 Task: Create a due date automation when advanced on, 2 days before a card is due add fields with custom field "Resume" set to a date more than 1 days ago at 11:00 AM.
Action: Mouse moved to (1330, 102)
Screenshot: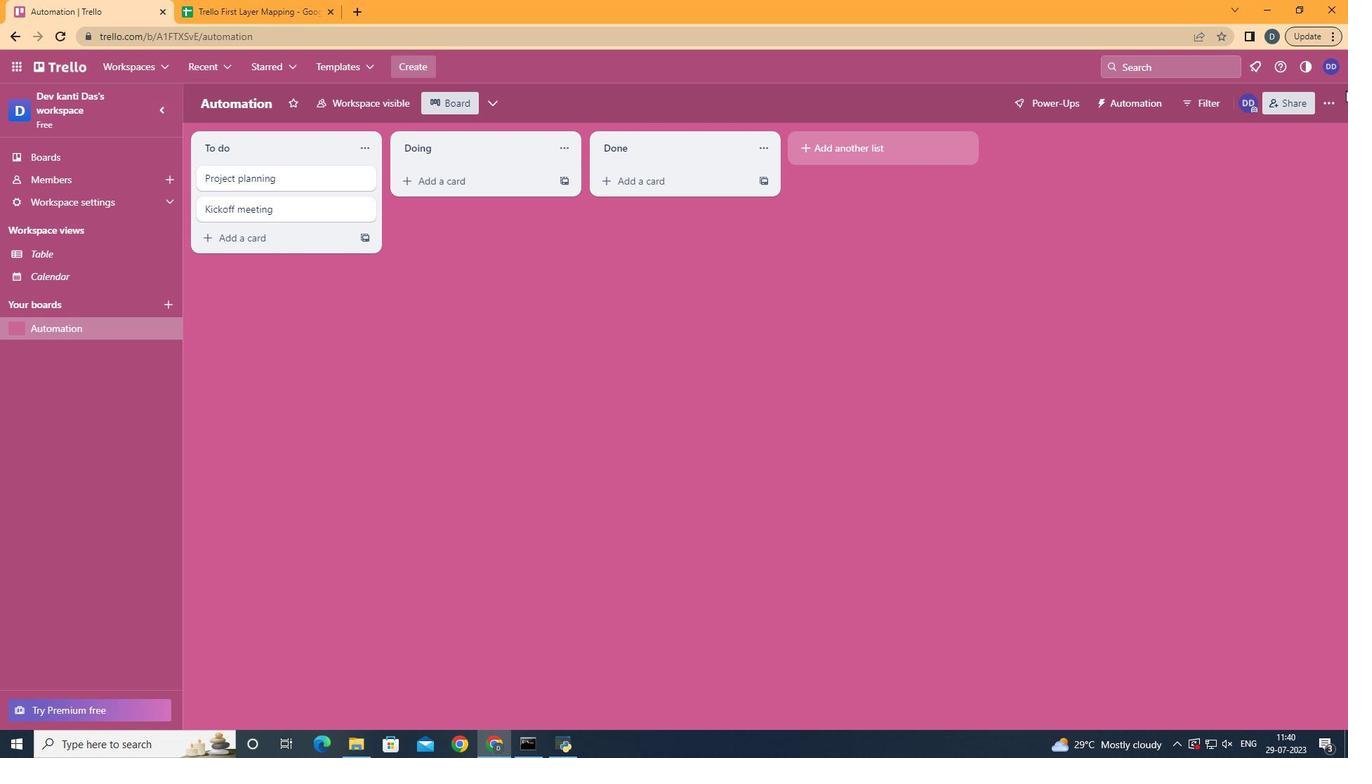 
Action: Mouse pressed left at (1330, 102)
Screenshot: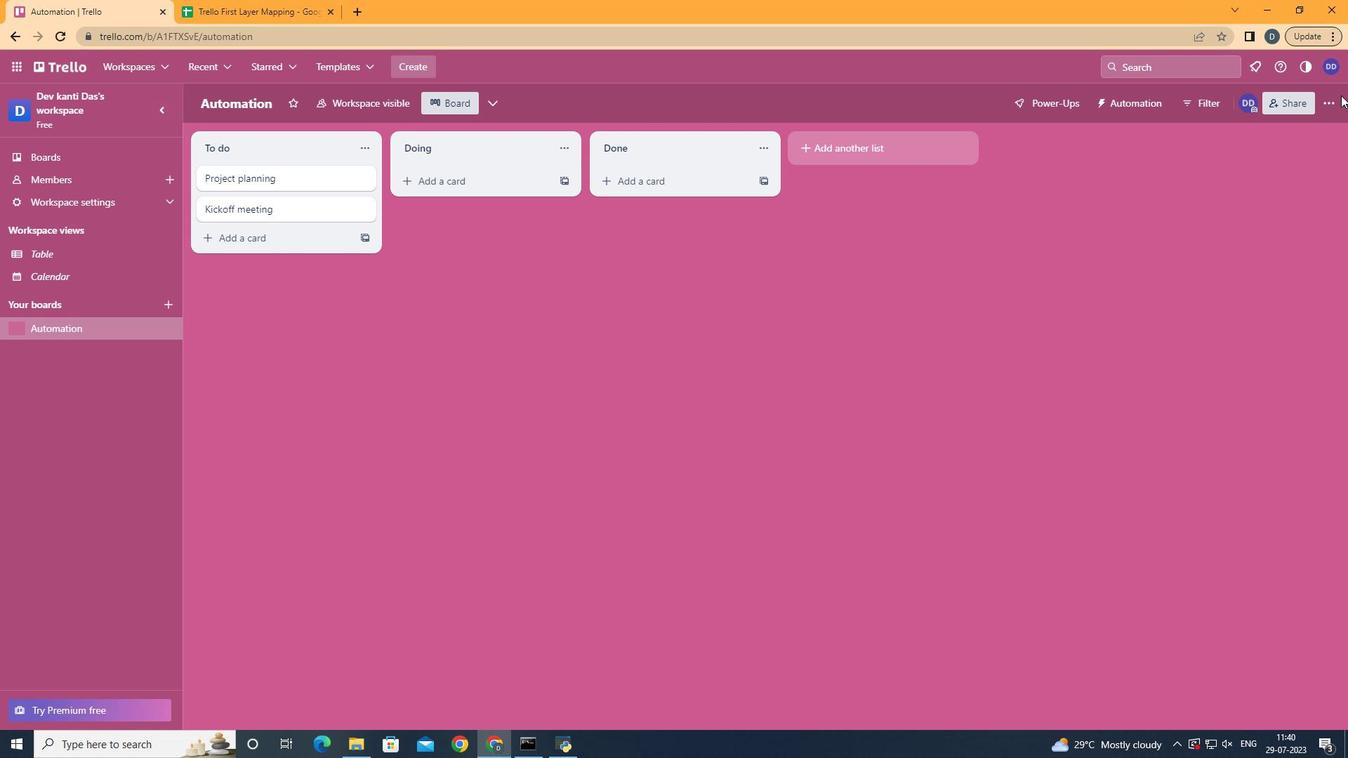 
Action: Mouse moved to (1234, 277)
Screenshot: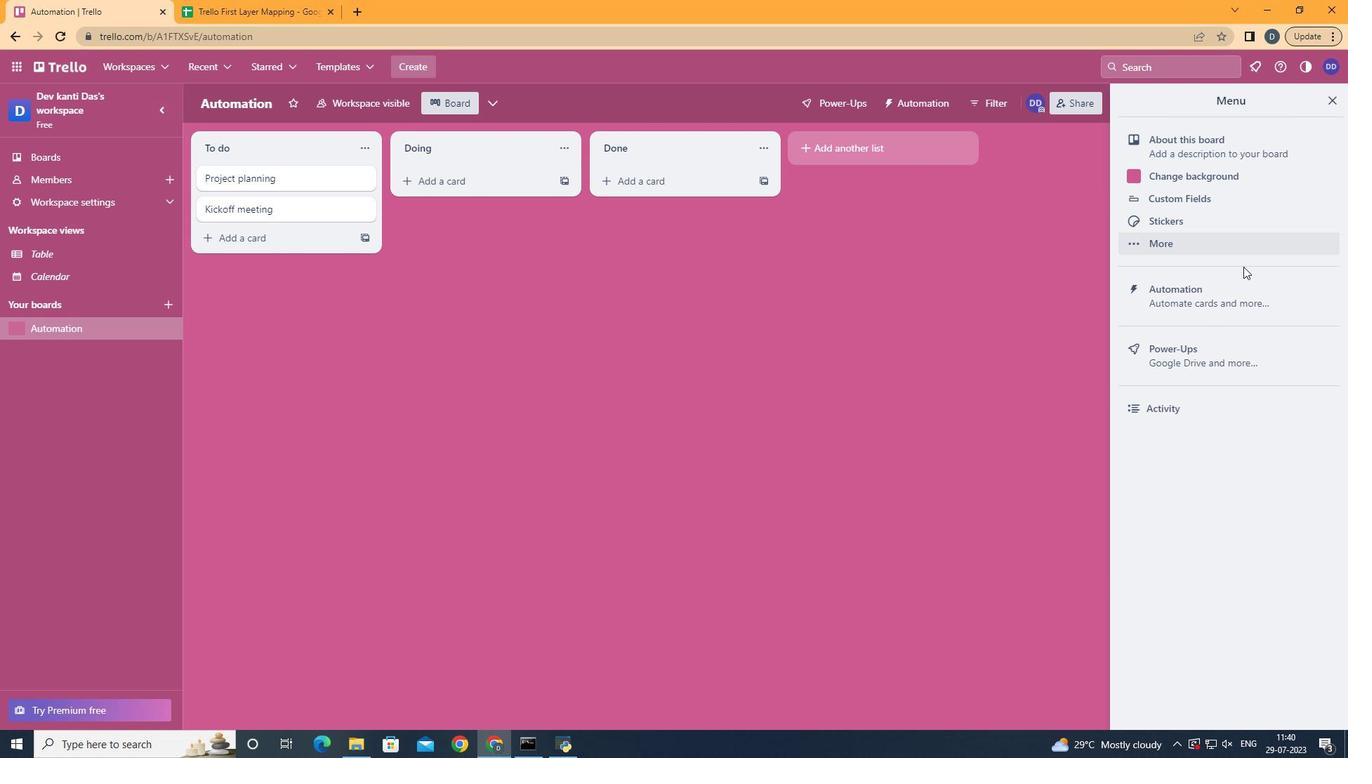
Action: Mouse pressed left at (1234, 277)
Screenshot: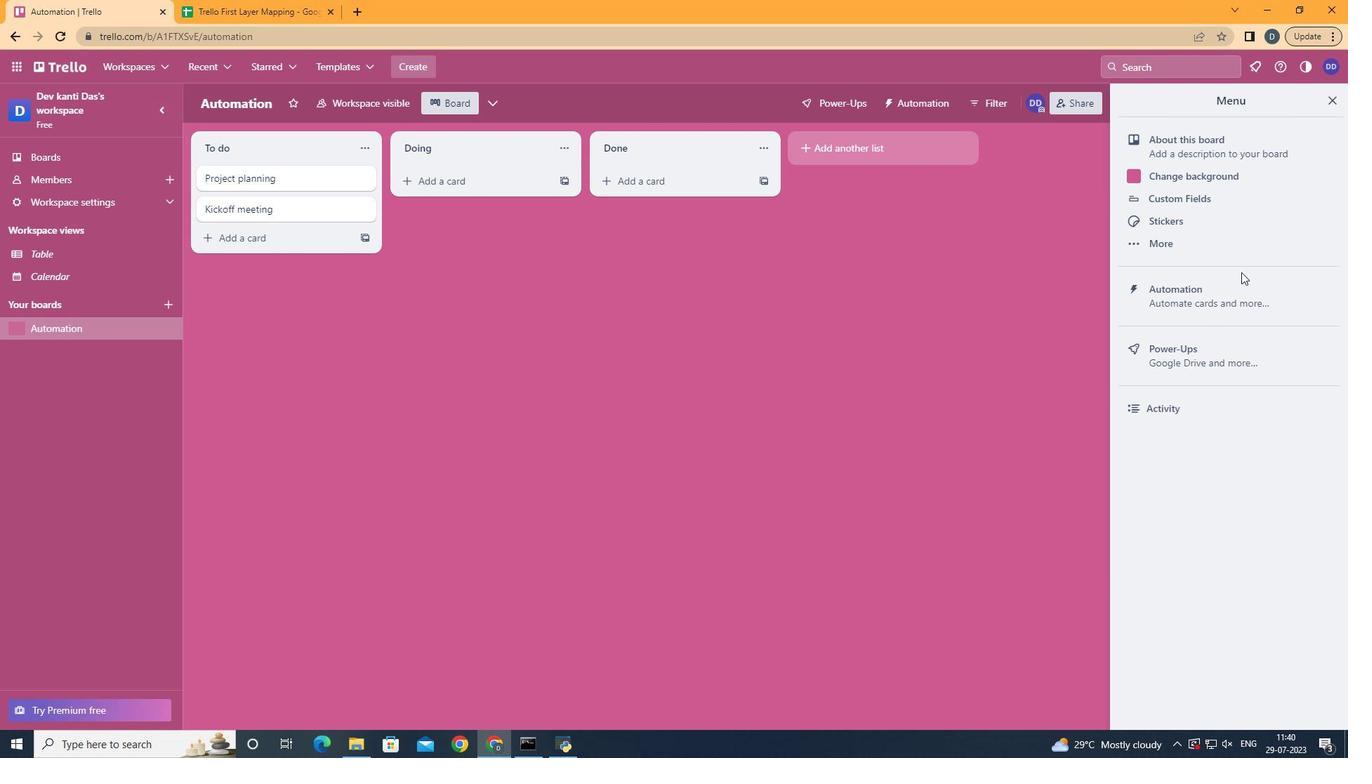 
Action: Mouse moved to (1220, 294)
Screenshot: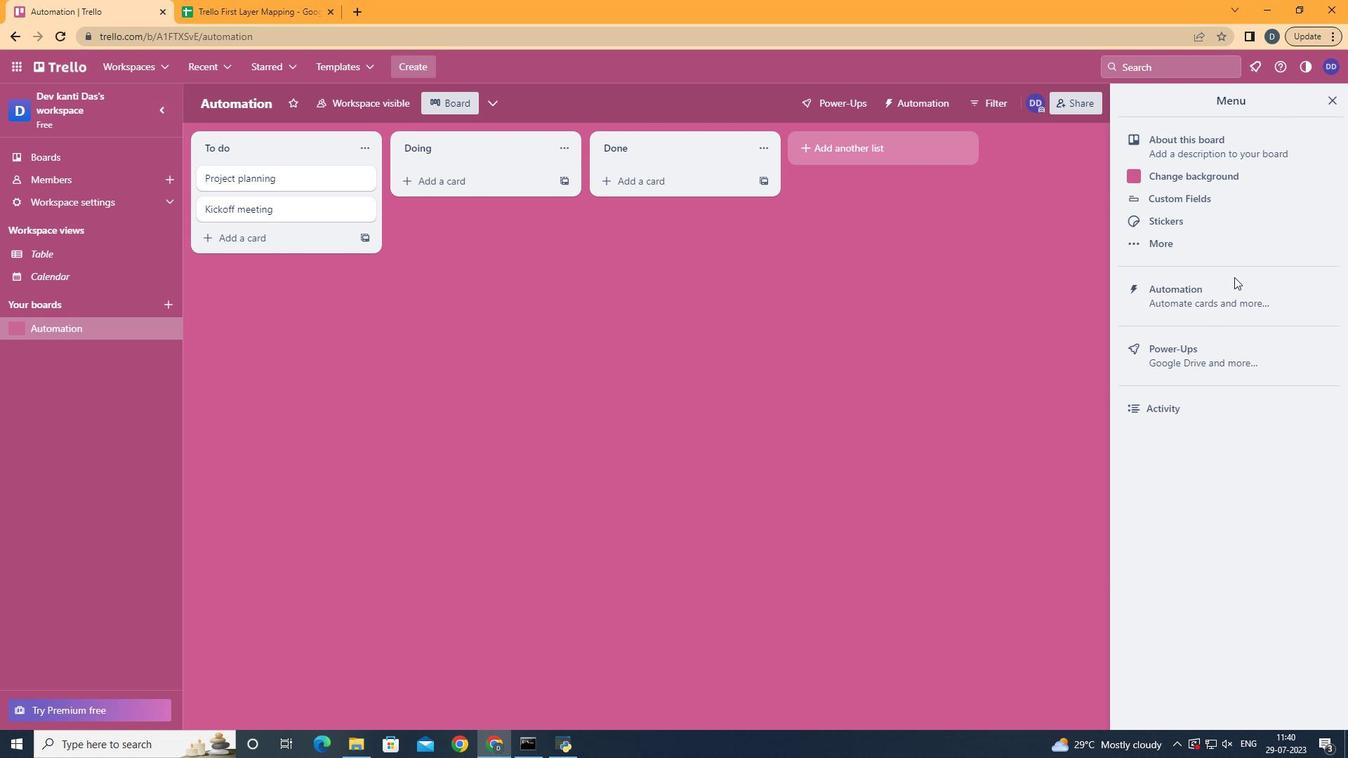 
Action: Mouse pressed left at (1220, 294)
Screenshot: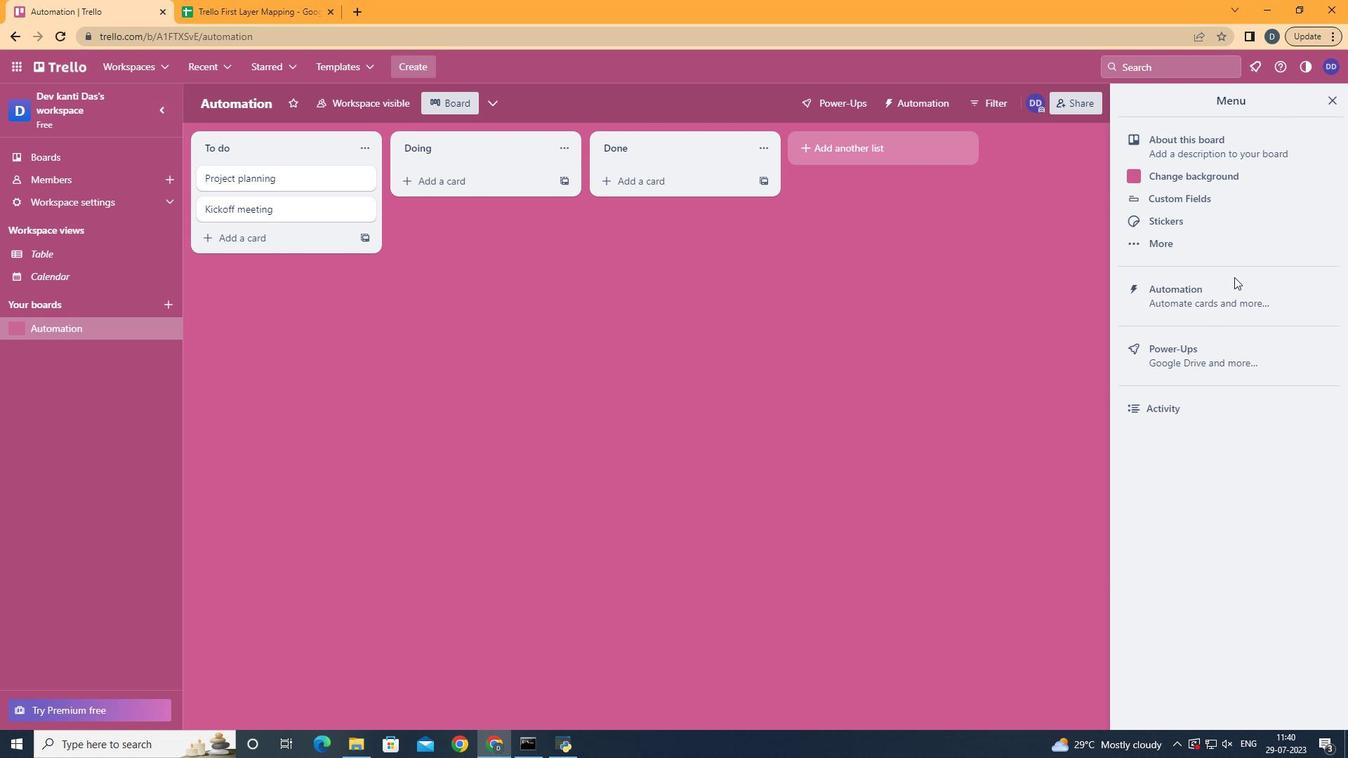 
Action: Mouse moved to (261, 284)
Screenshot: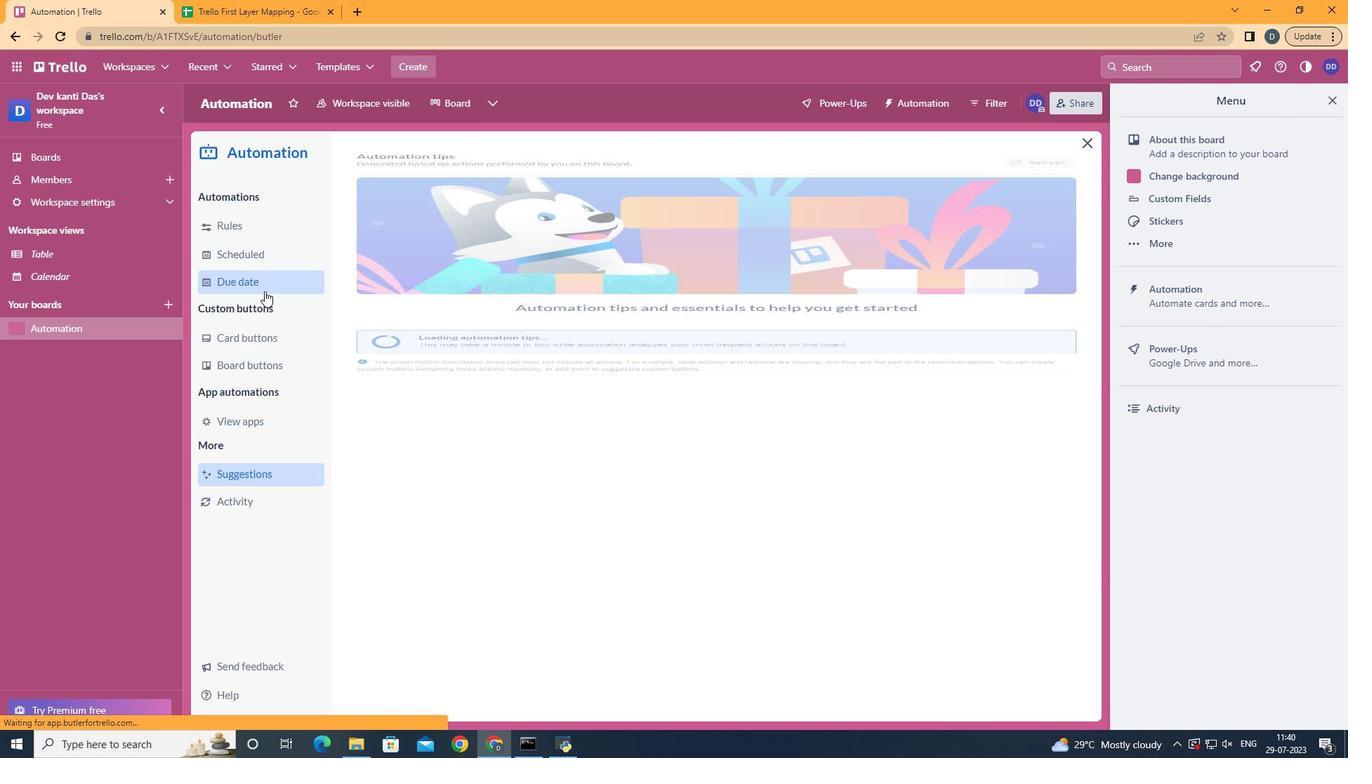 
Action: Mouse pressed left at (261, 284)
Screenshot: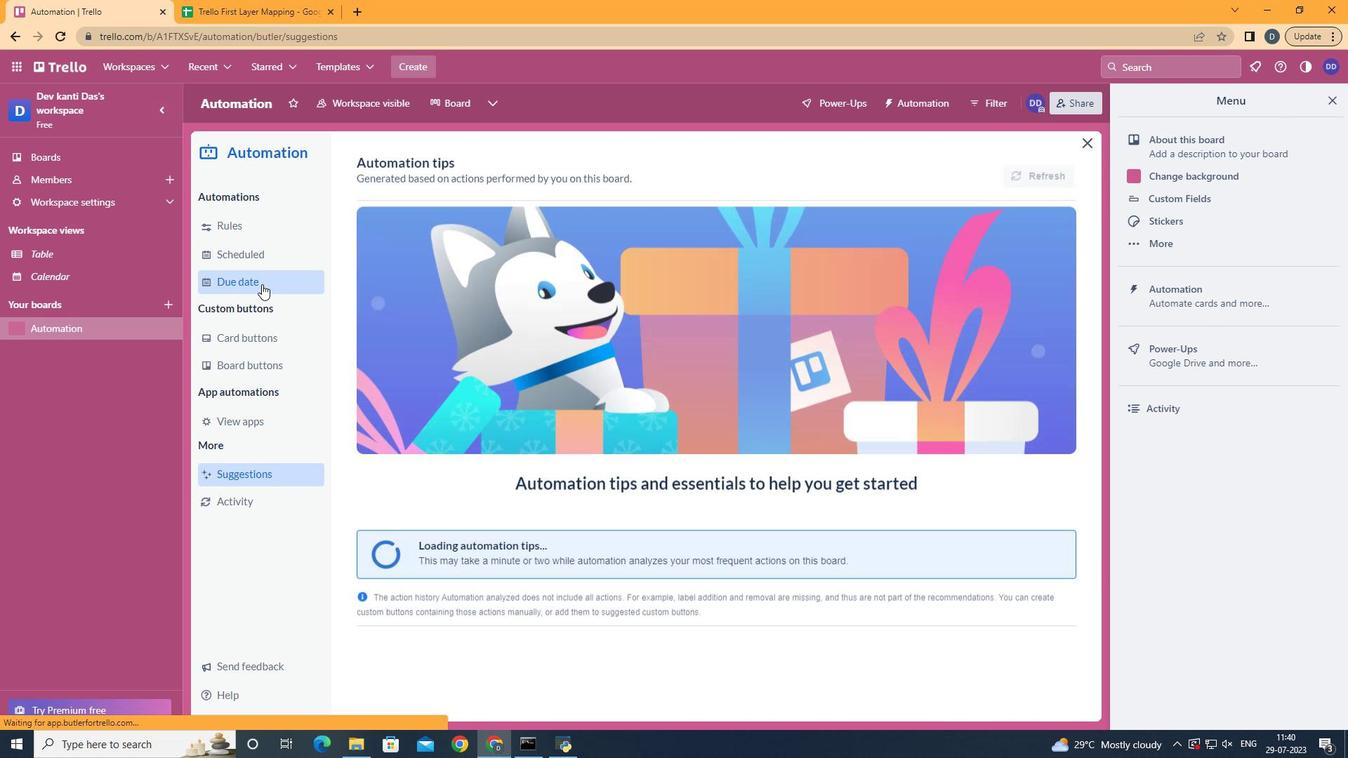 
Action: Mouse moved to (990, 169)
Screenshot: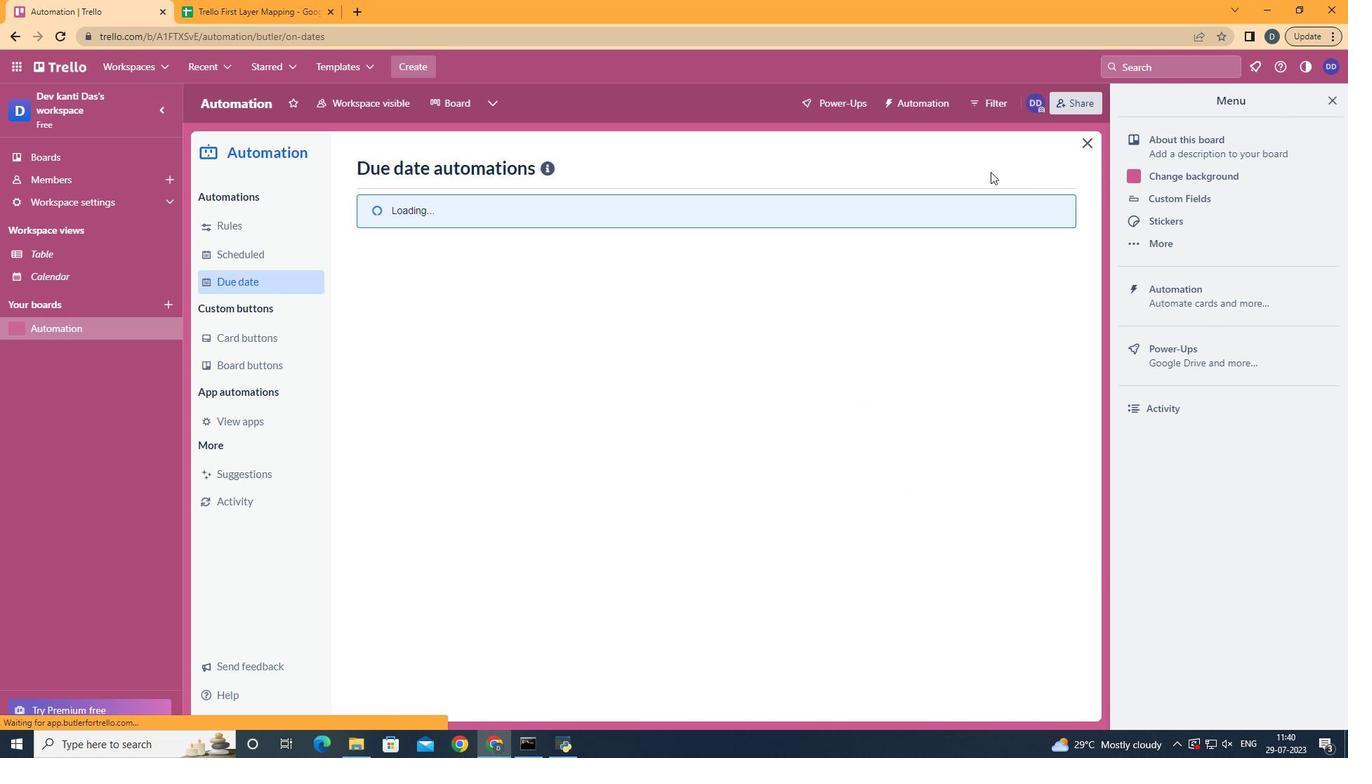 
Action: Mouse pressed left at (990, 169)
Screenshot: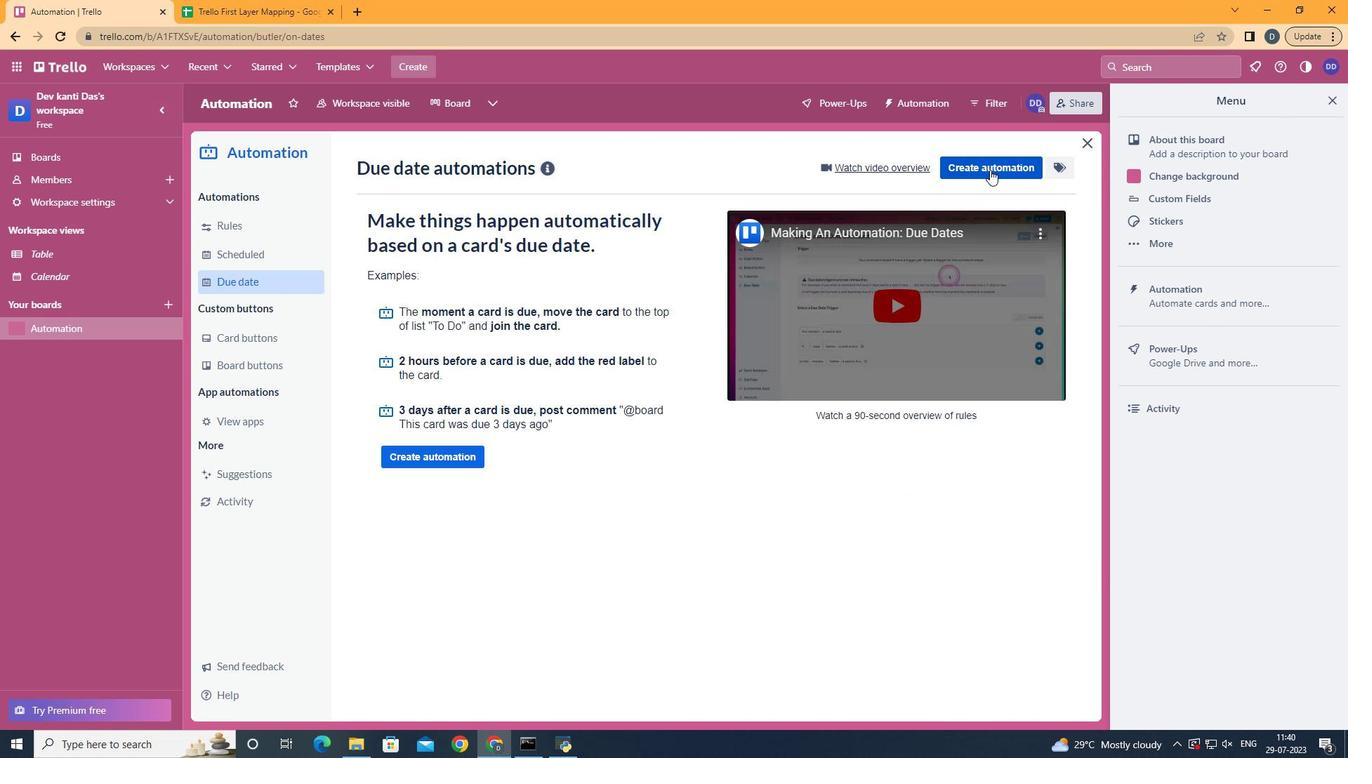 
Action: Mouse moved to (574, 295)
Screenshot: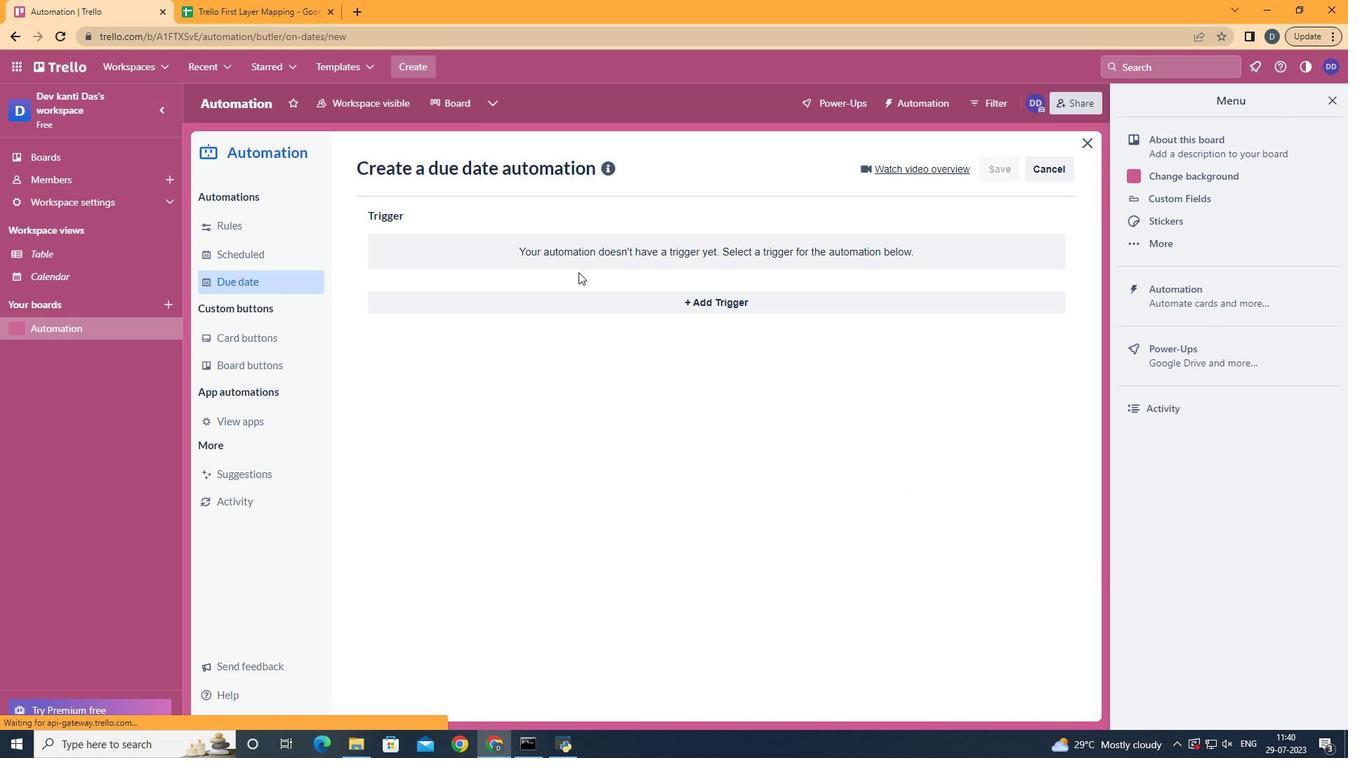
Action: Mouse pressed left at (574, 295)
Screenshot: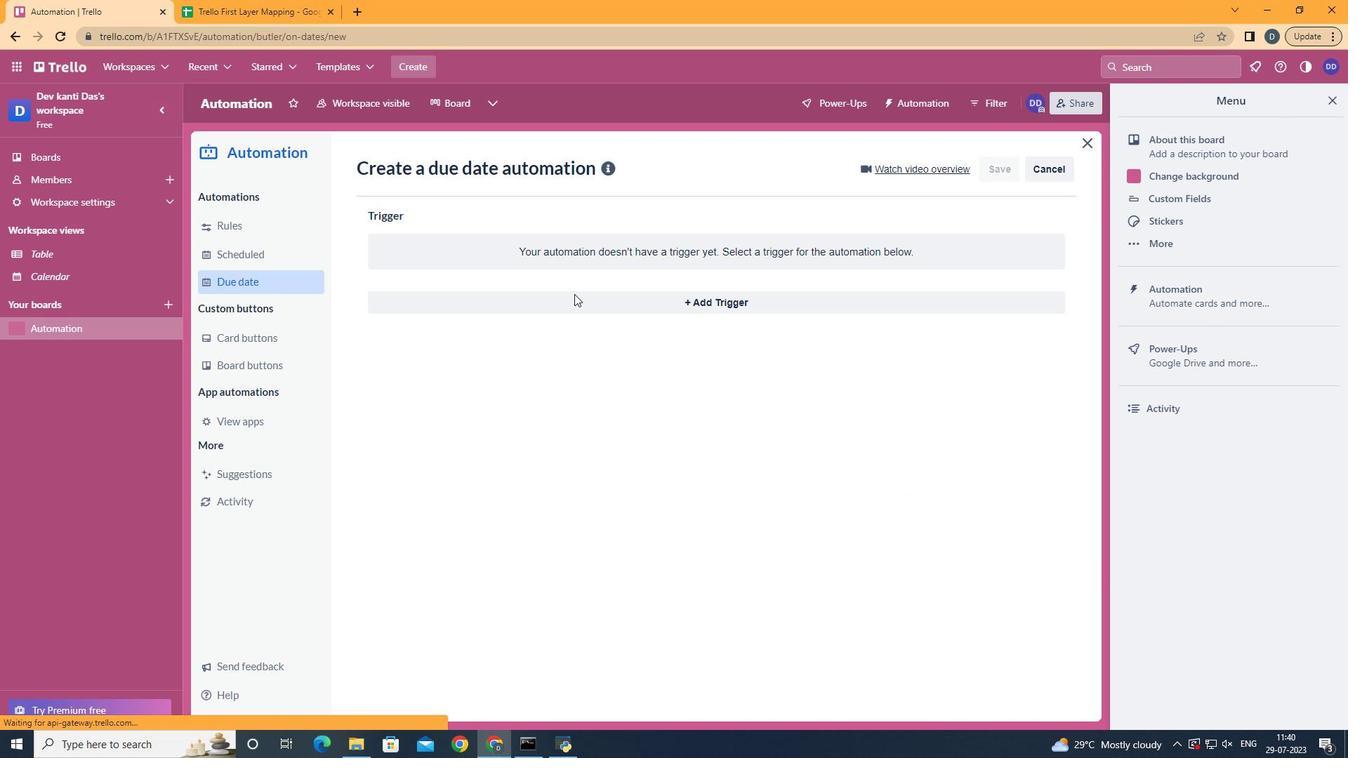 
Action: Mouse moved to (554, 519)
Screenshot: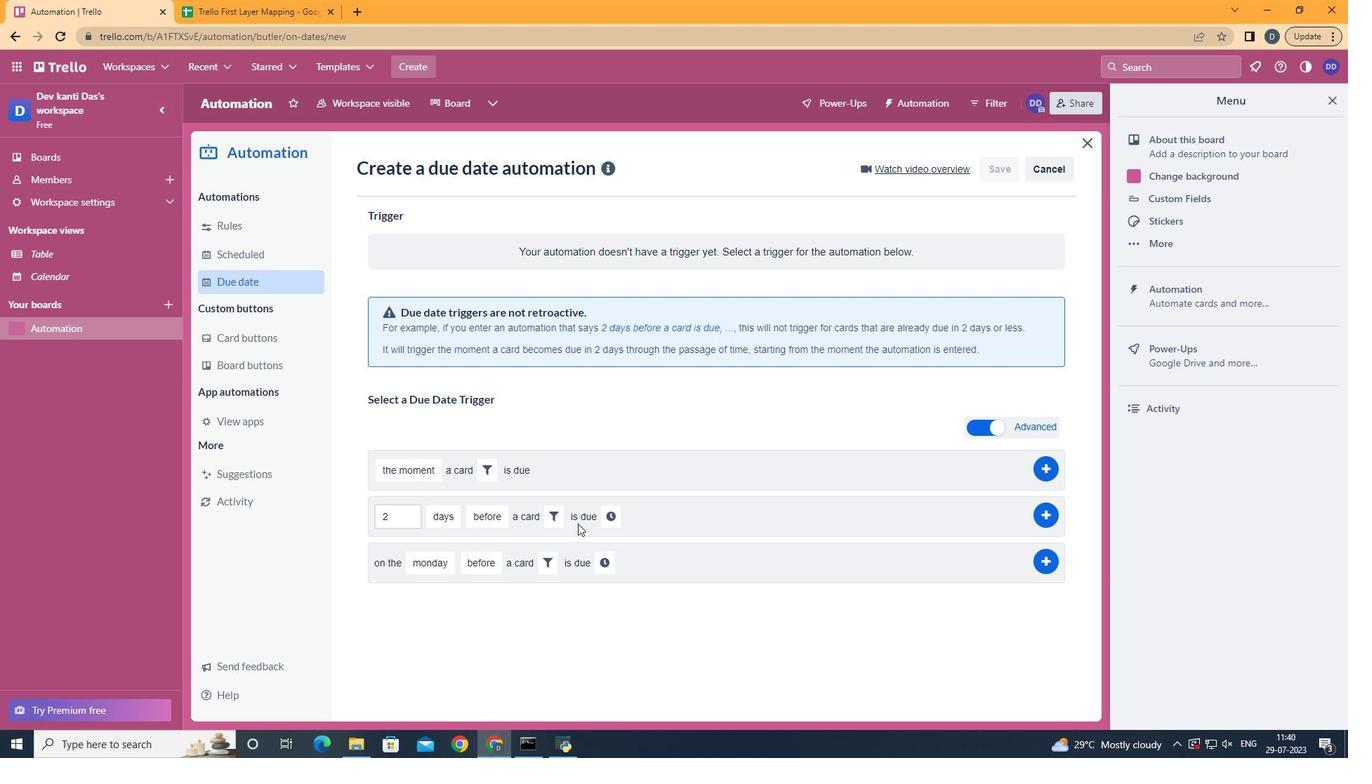 
Action: Mouse pressed left at (554, 519)
Screenshot: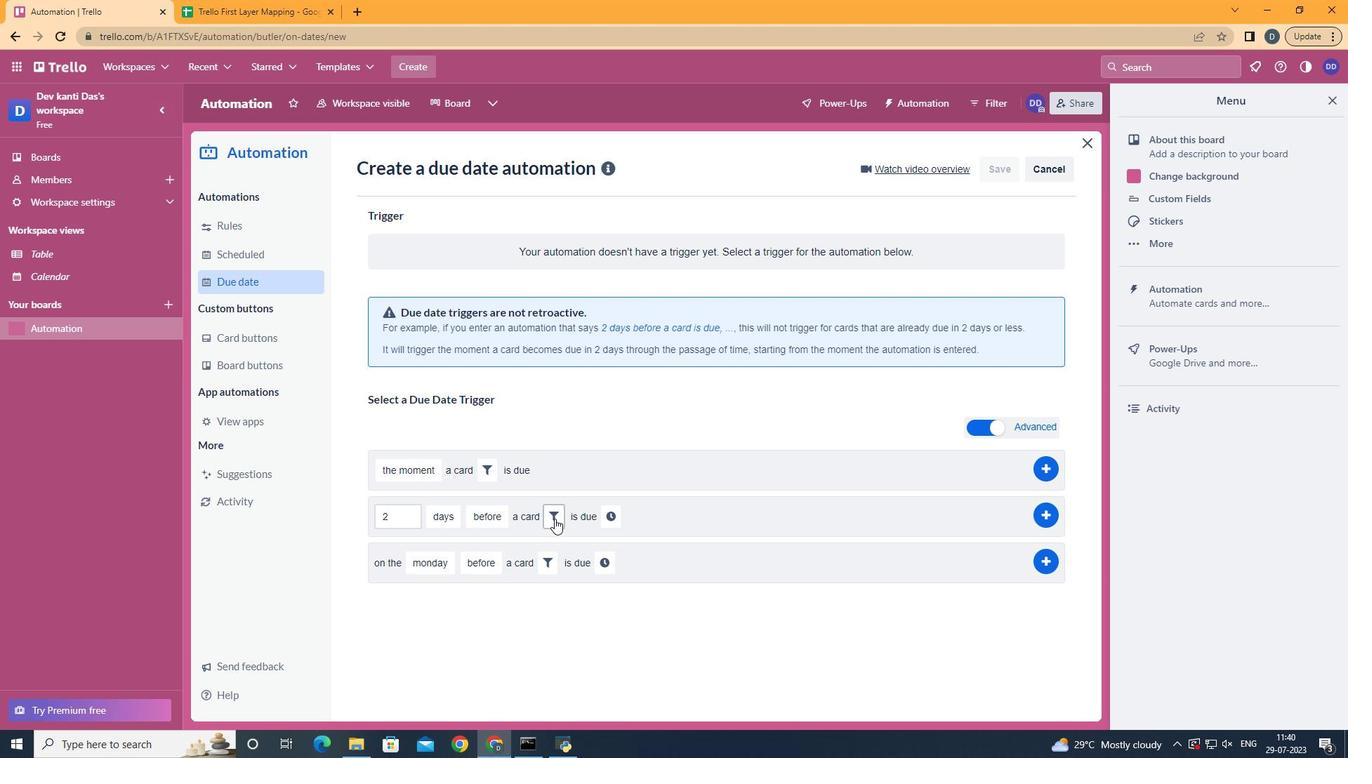 
Action: Mouse moved to (770, 557)
Screenshot: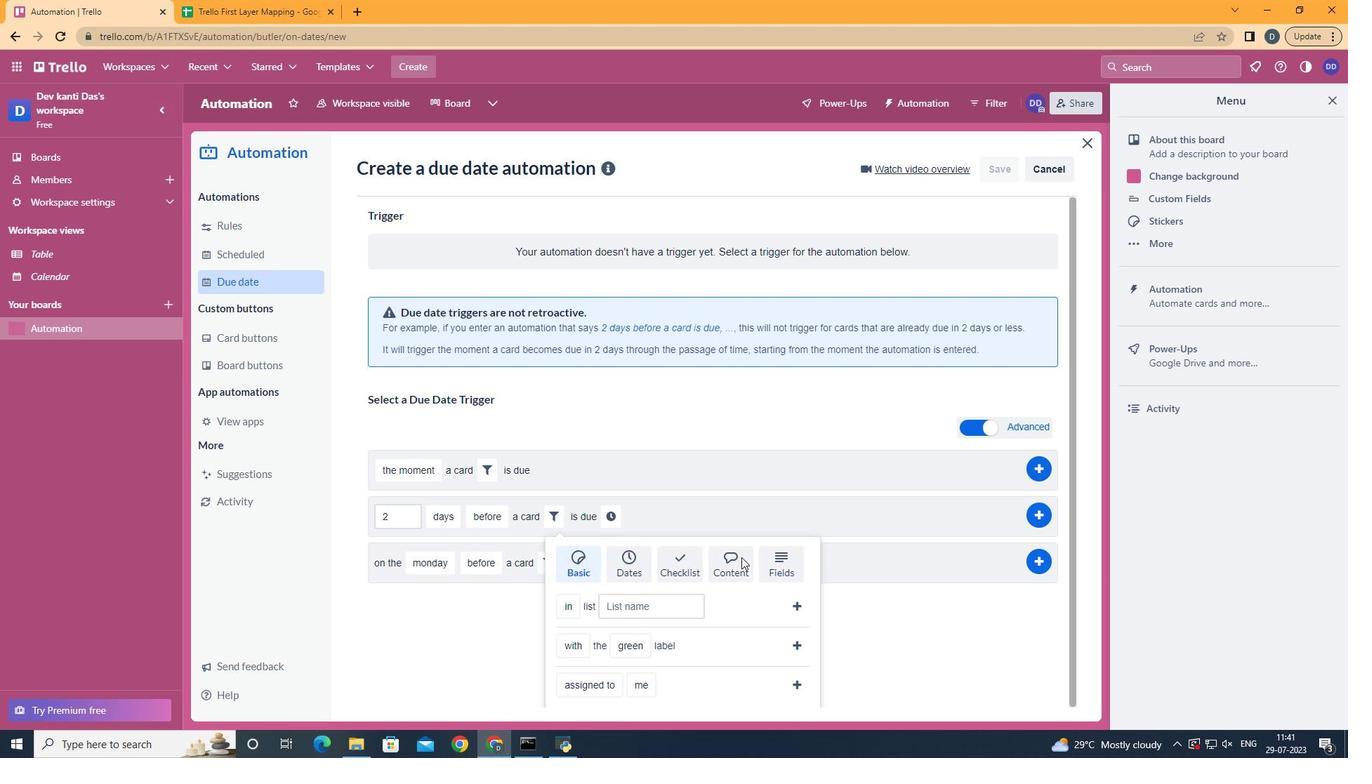 
Action: Mouse pressed left at (770, 557)
Screenshot: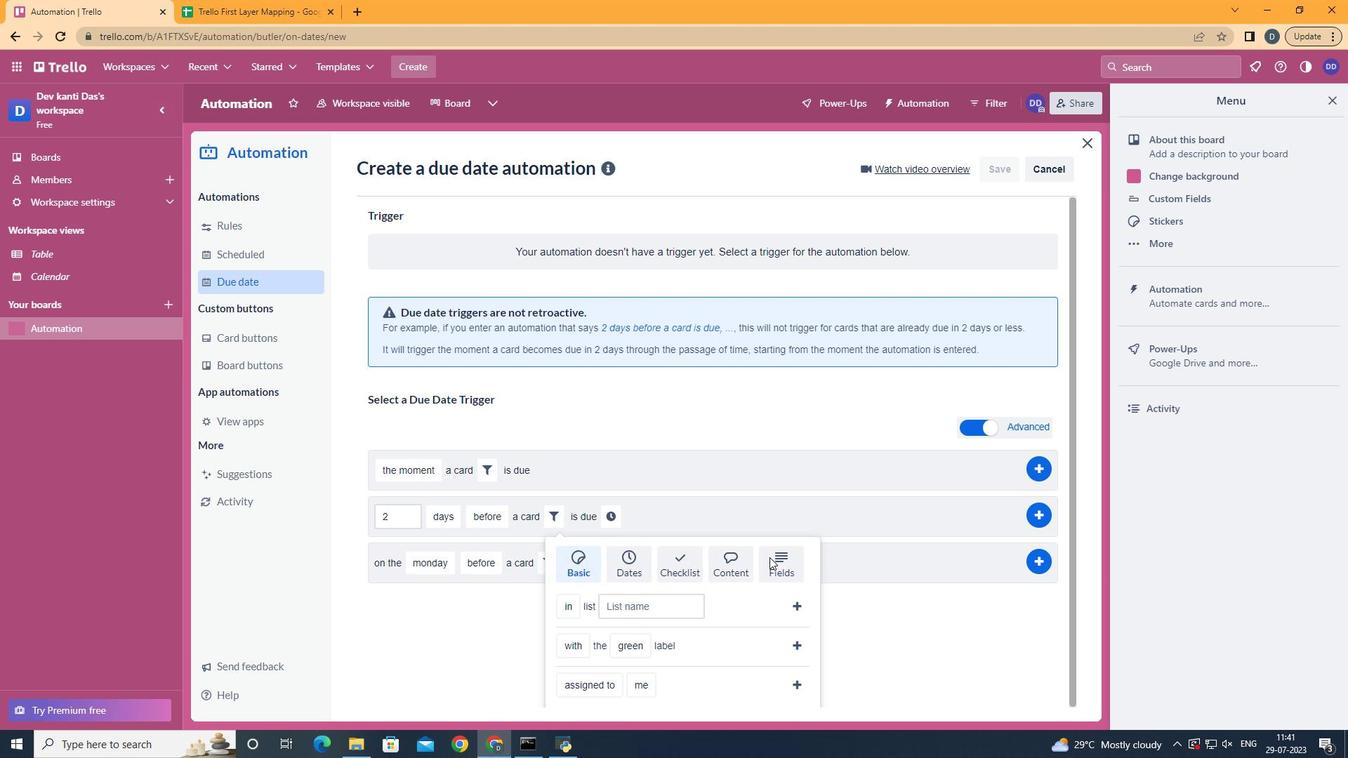 
Action: Mouse scrolled (770, 556) with delta (0, 0)
Screenshot: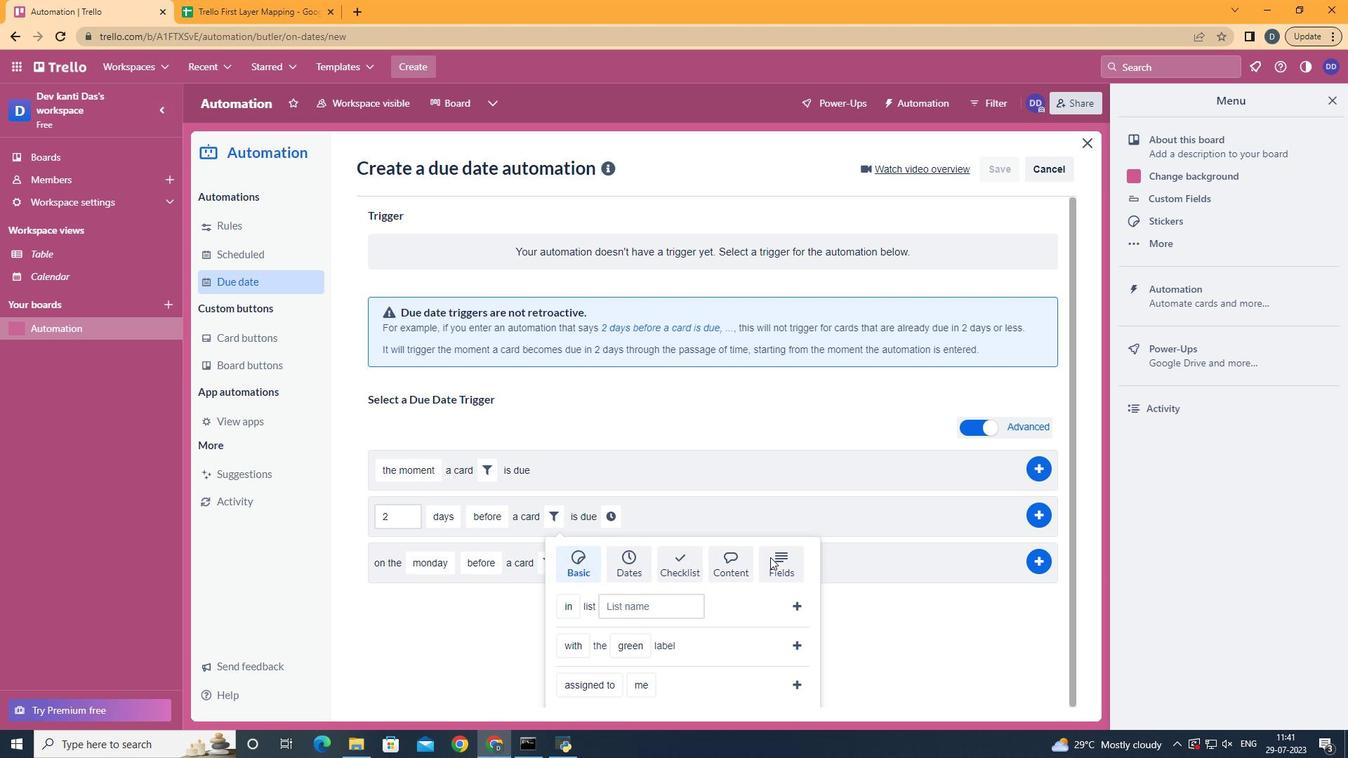 
Action: Mouse scrolled (770, 556) with delta (0, 0)
Screenshot: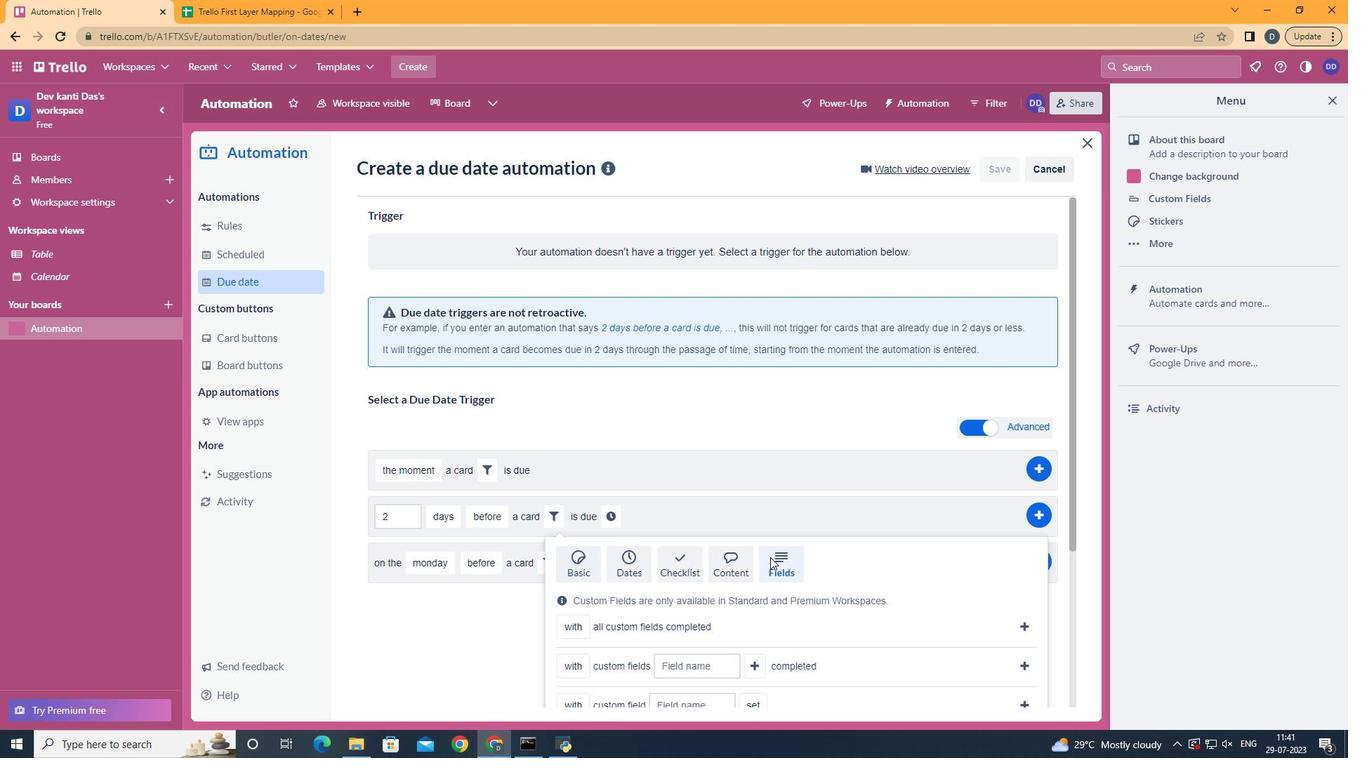 
Action: Mouse scrolled (770, 556) with delta (0, 0)
Screenshot: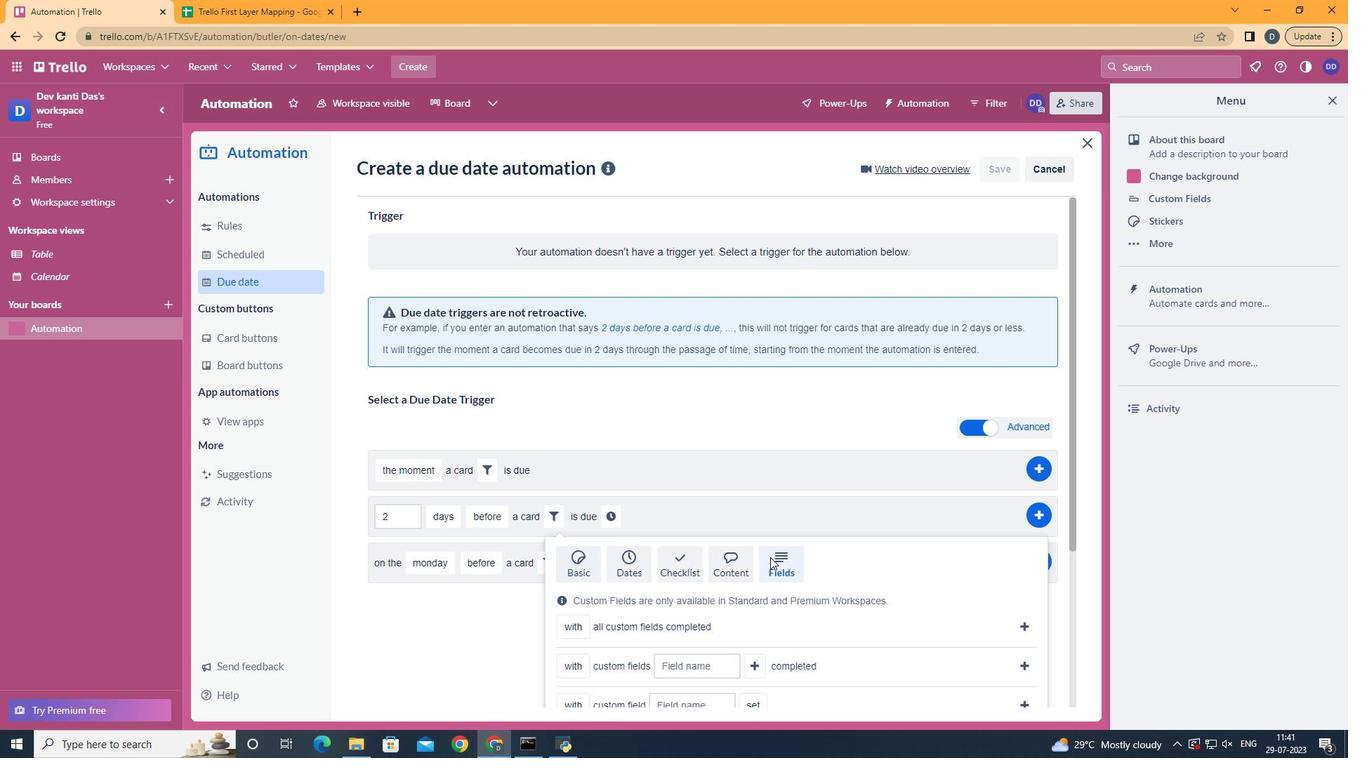 
Action: Mouse scrolled (770, 556) with delta (0, 0)
Screenshot: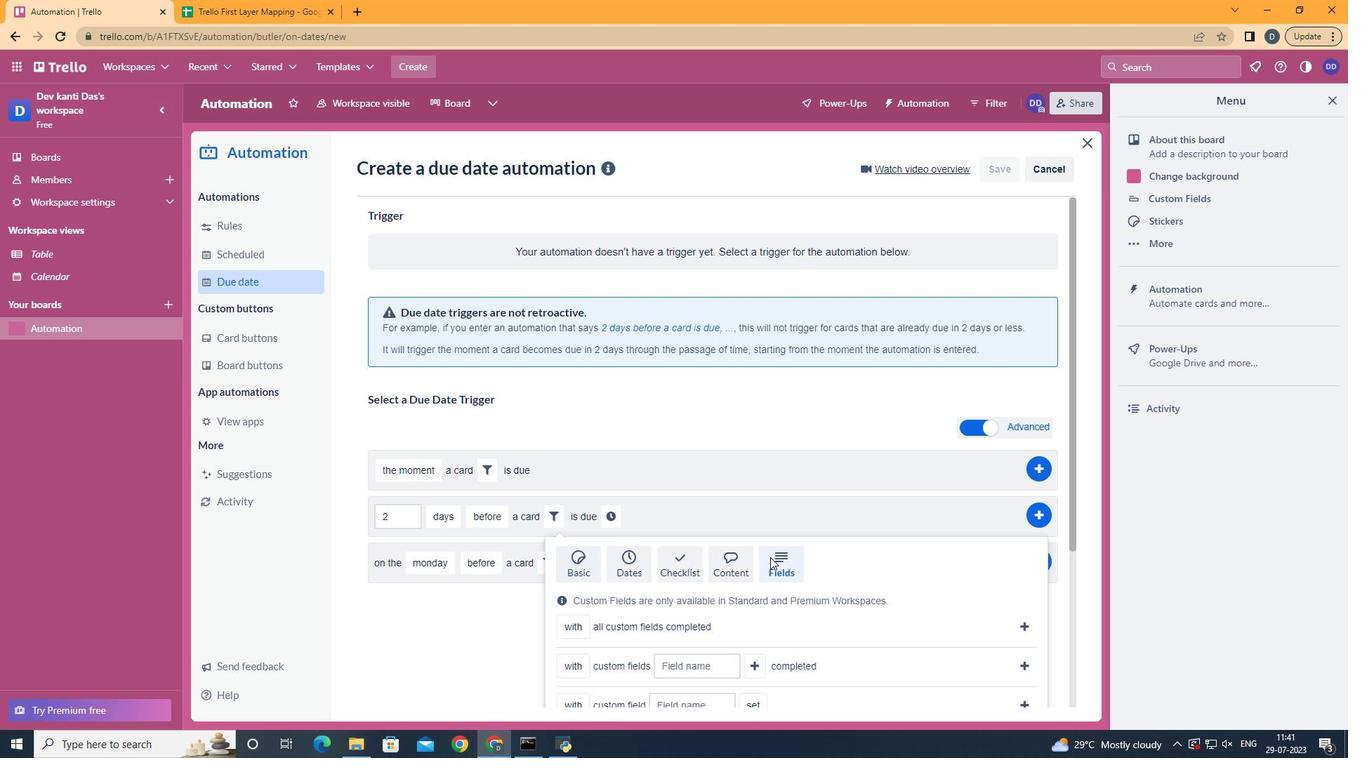 
Action: Mouse scrolled (770, 556) with delta (0, 0)
Screenshot: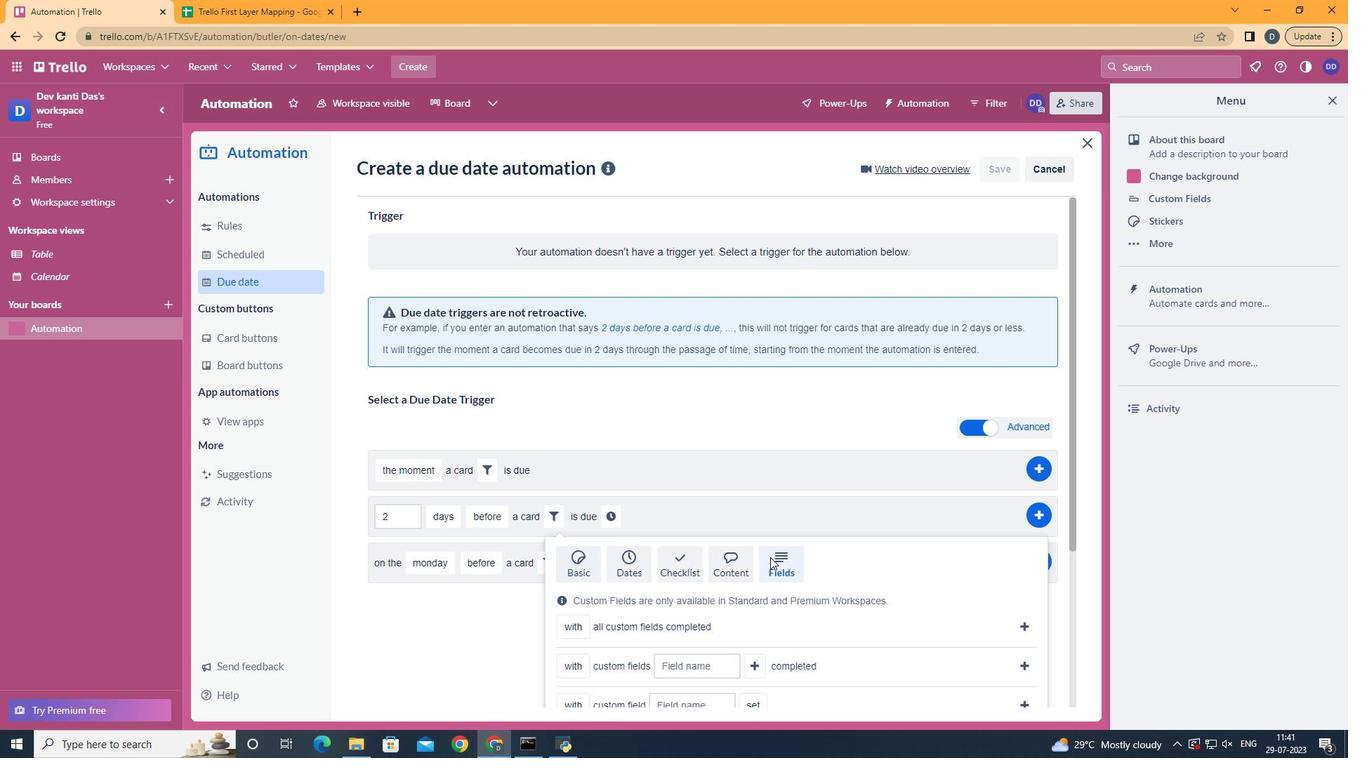 
Action: Mouse scrolled (770, 556) with delta (0, 0)
Screenshot: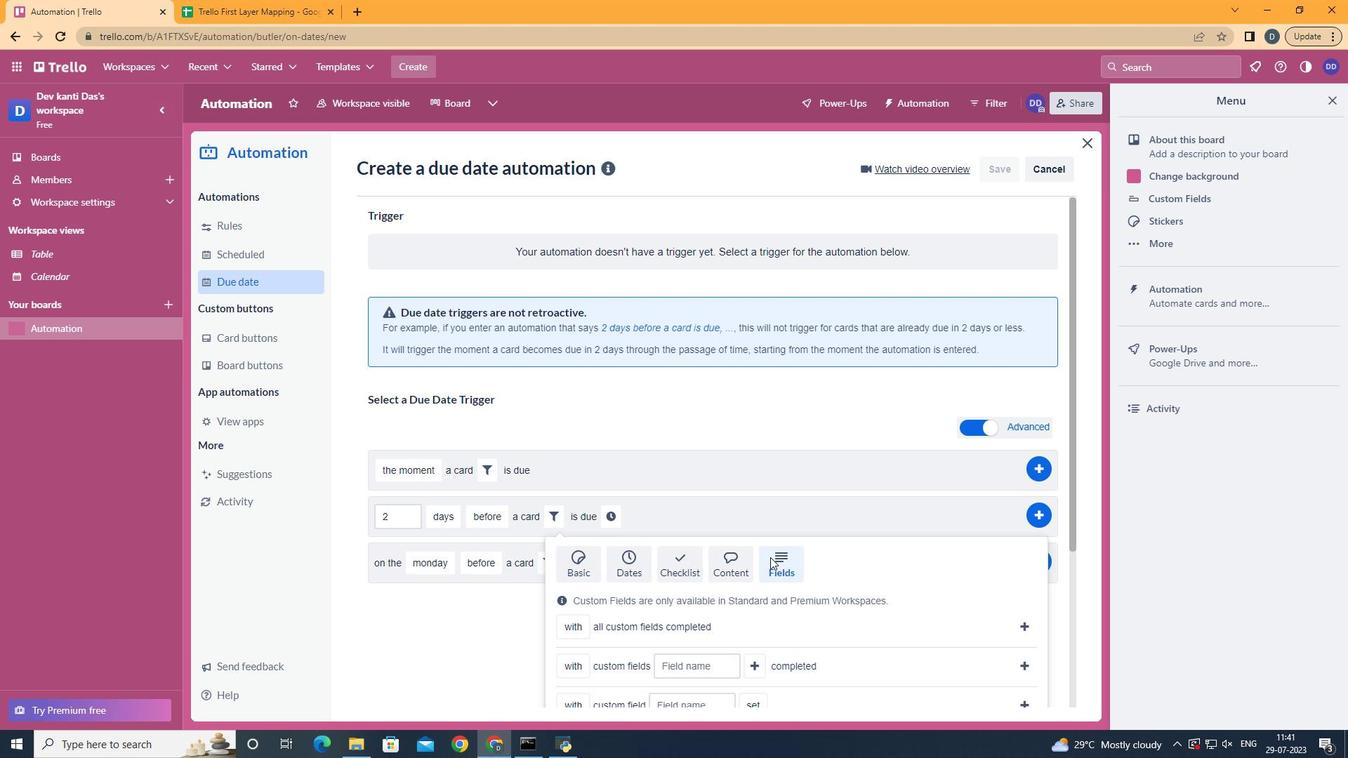 
Action: Mouse scrolled (770, 556) with delta (0, 0)
Screenshot: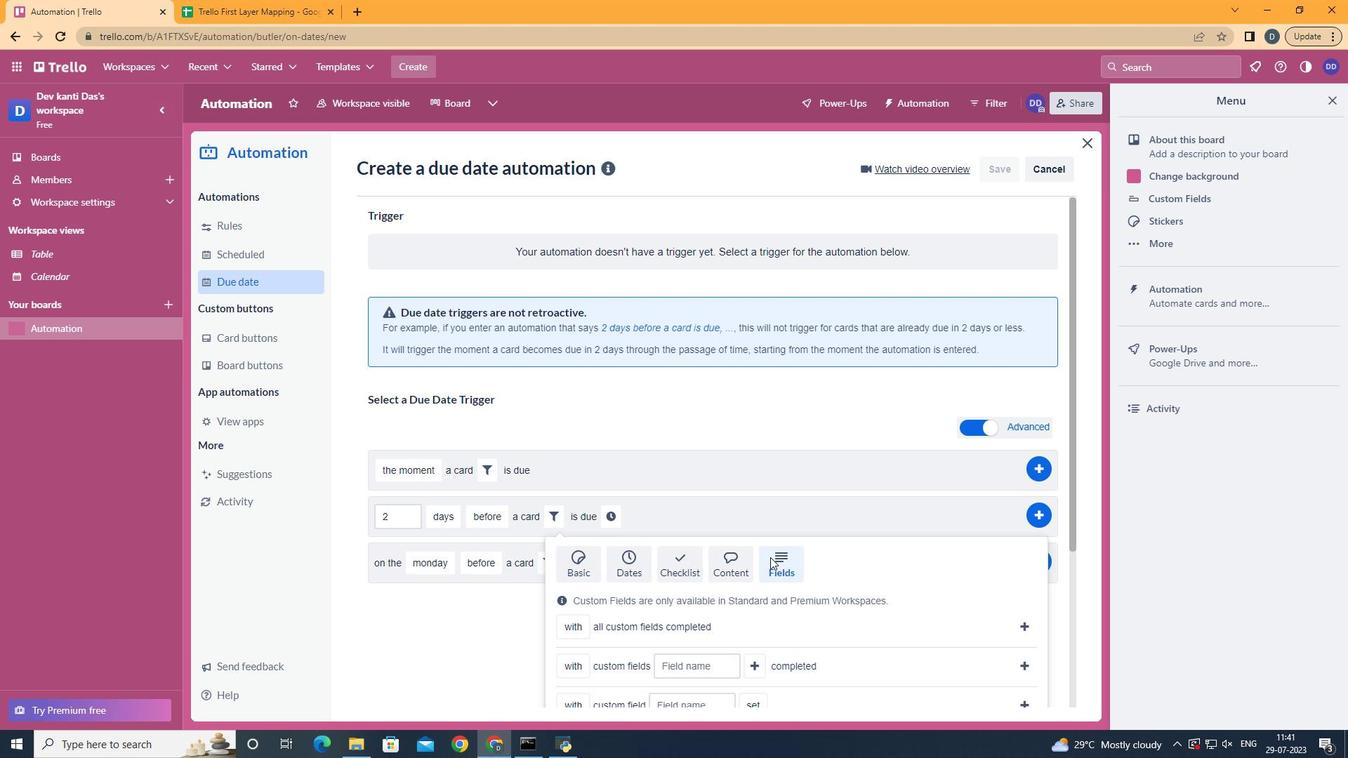 
Action: Mouse moved to (592, 628)
Screenshot: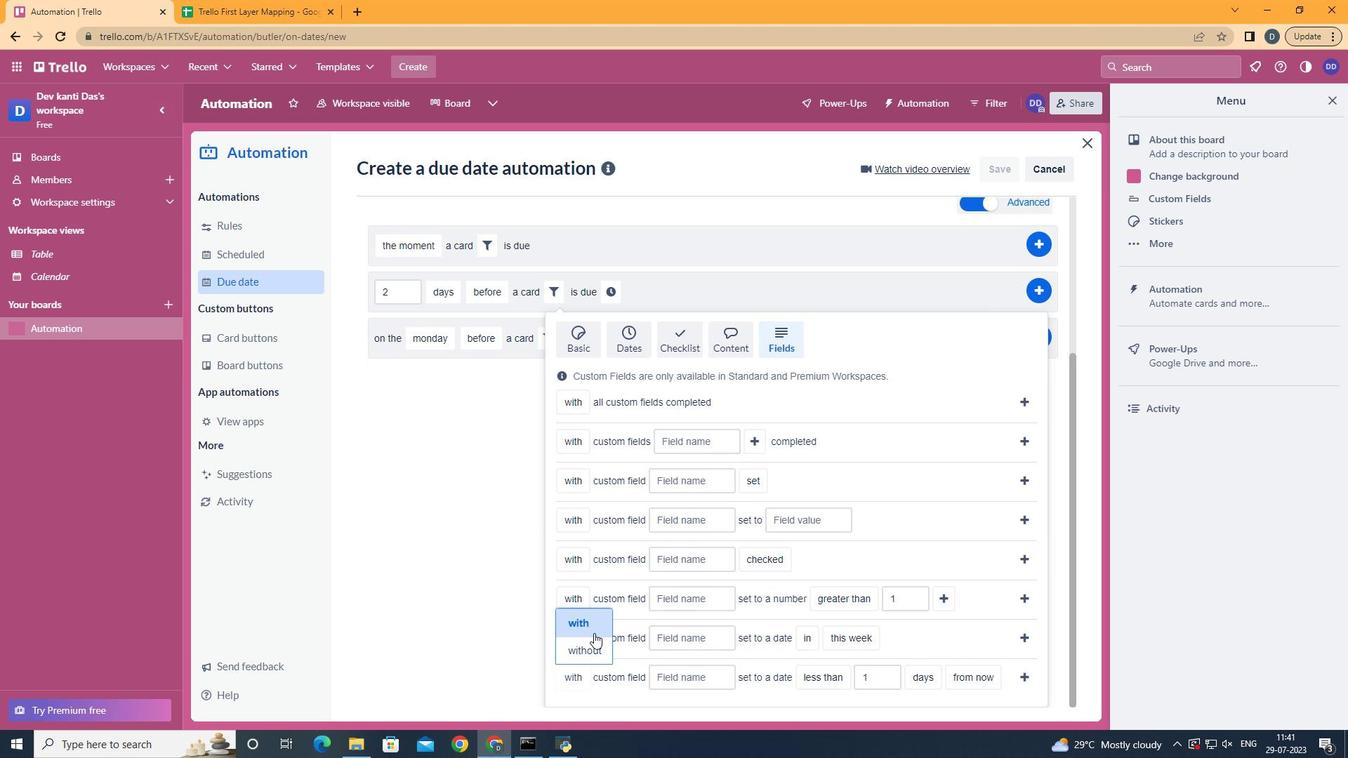 
Action: Mouse pressed left at (592, 628)
Screenshot: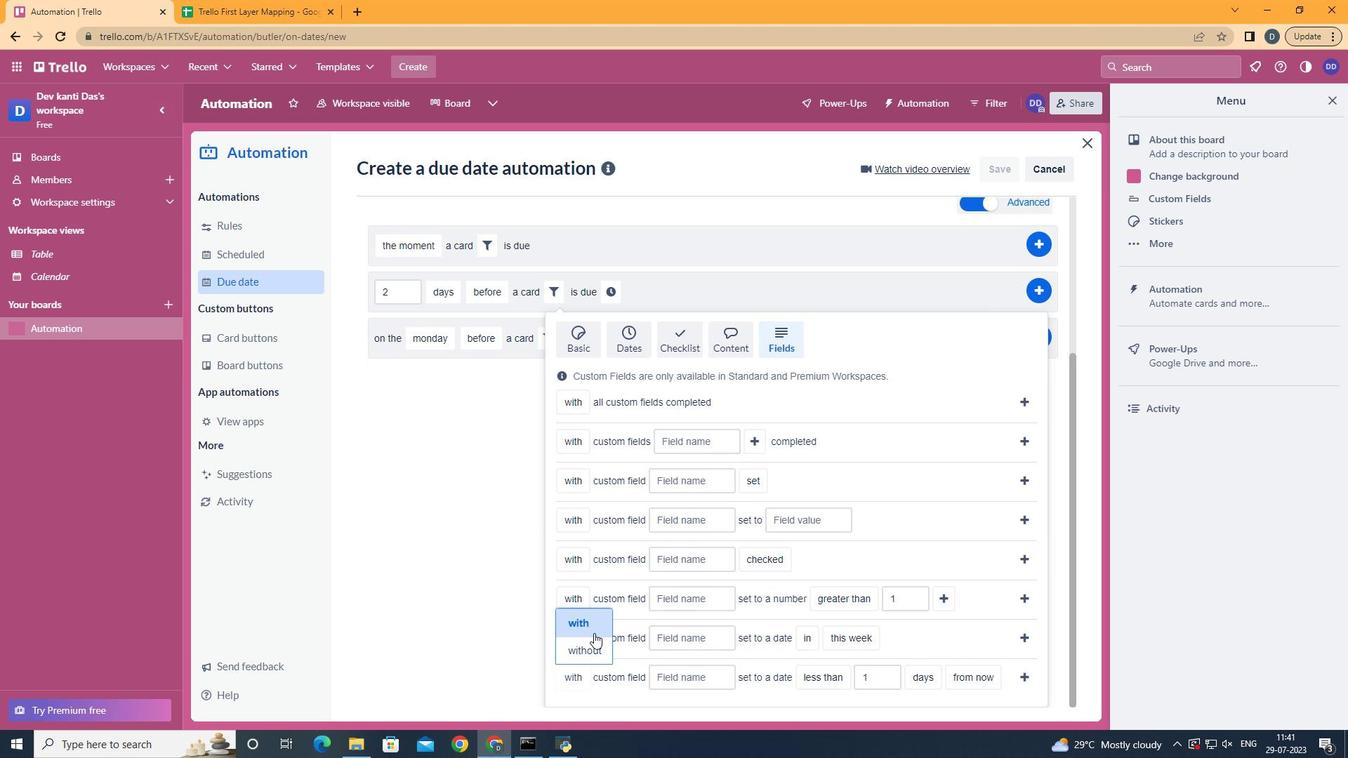 
Action: Mouse moved to (671, 672)
Screenshot: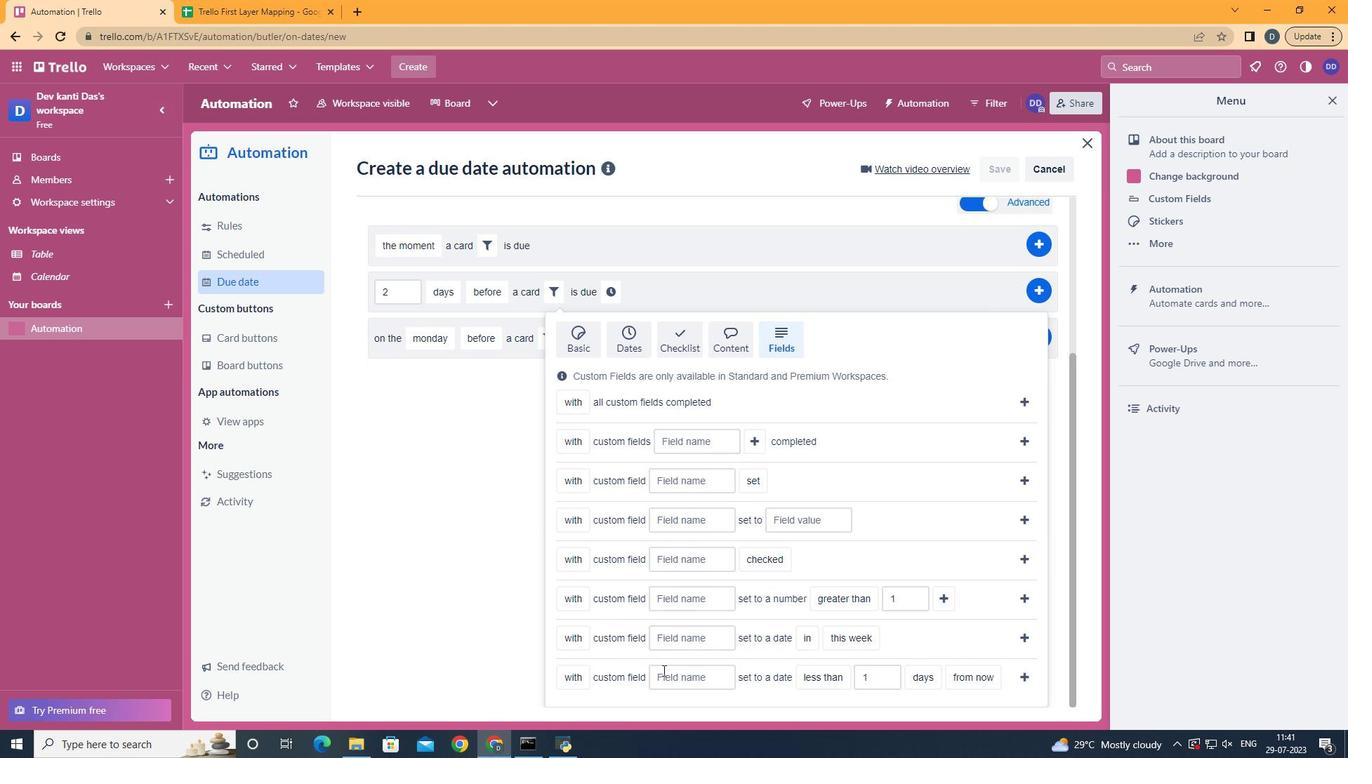 
Action: Mouse pressed left at (671, 672)
Screenshot: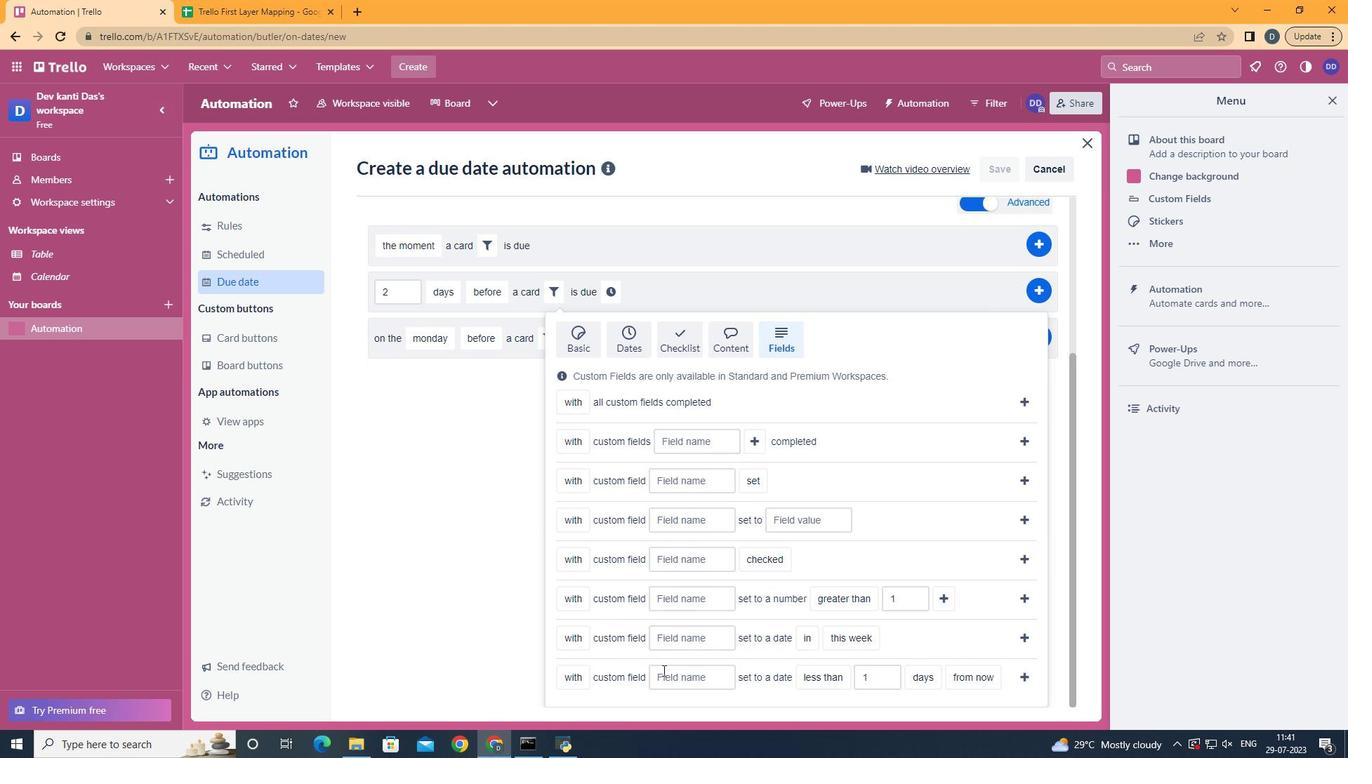 
Action: Mouse moved to (672, 672)
Screenshot: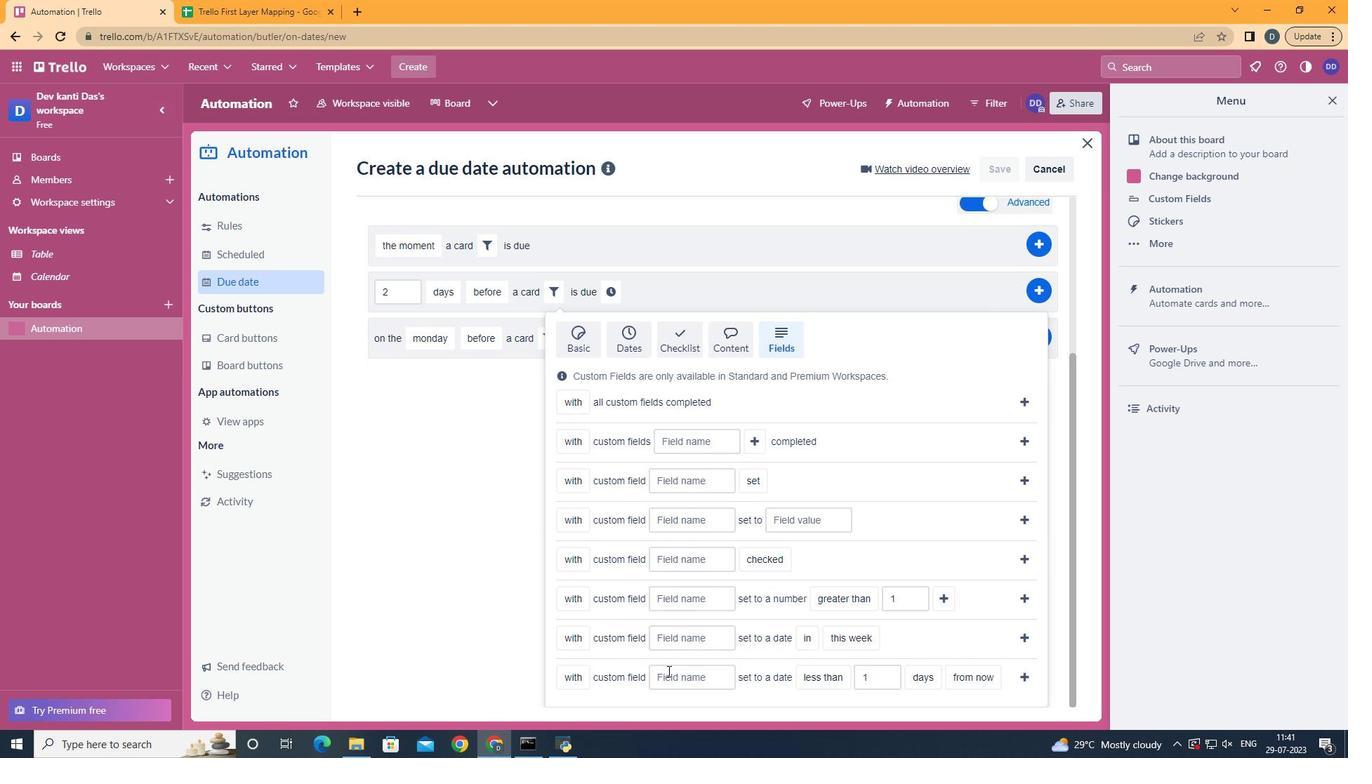 
Action: Key pressed <Key.shift>Resume
Screenshot: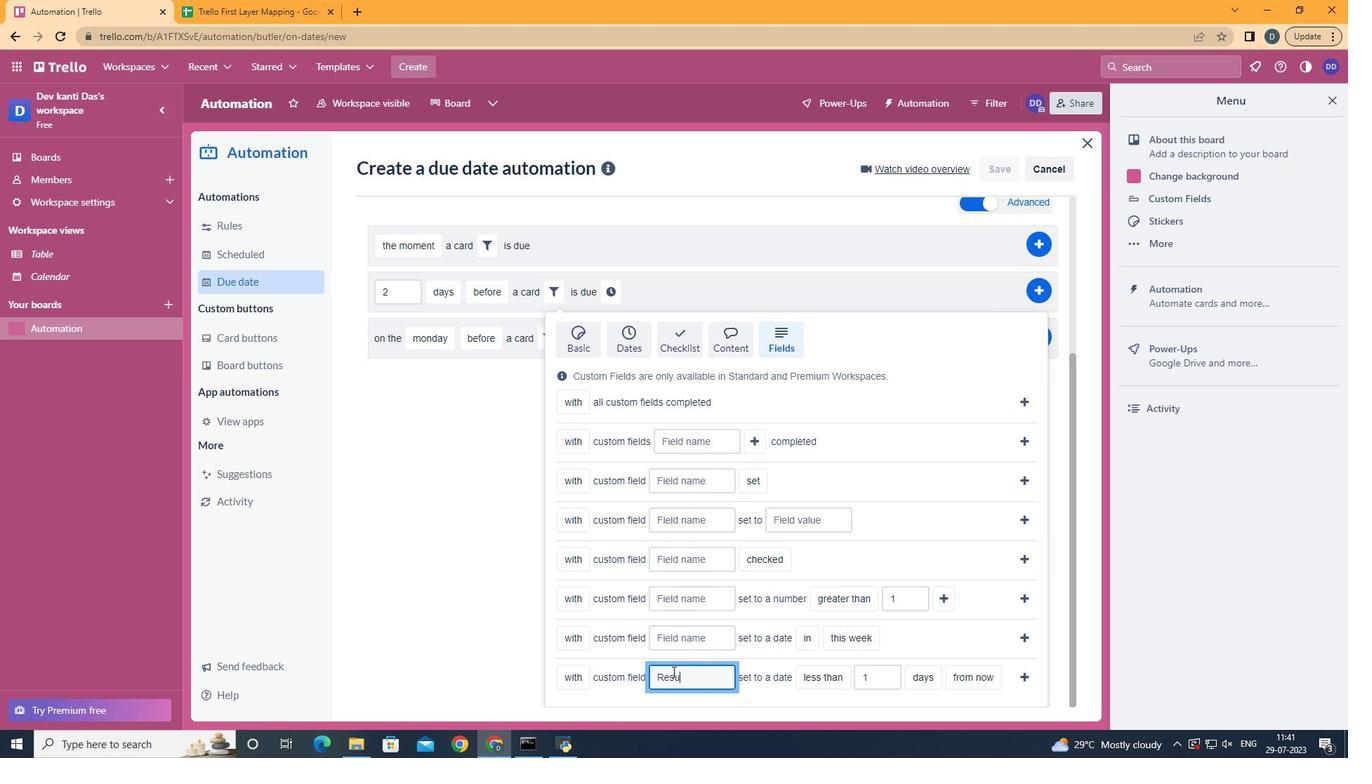 
Action: Mouse moved to (821, 611)
Screenshot: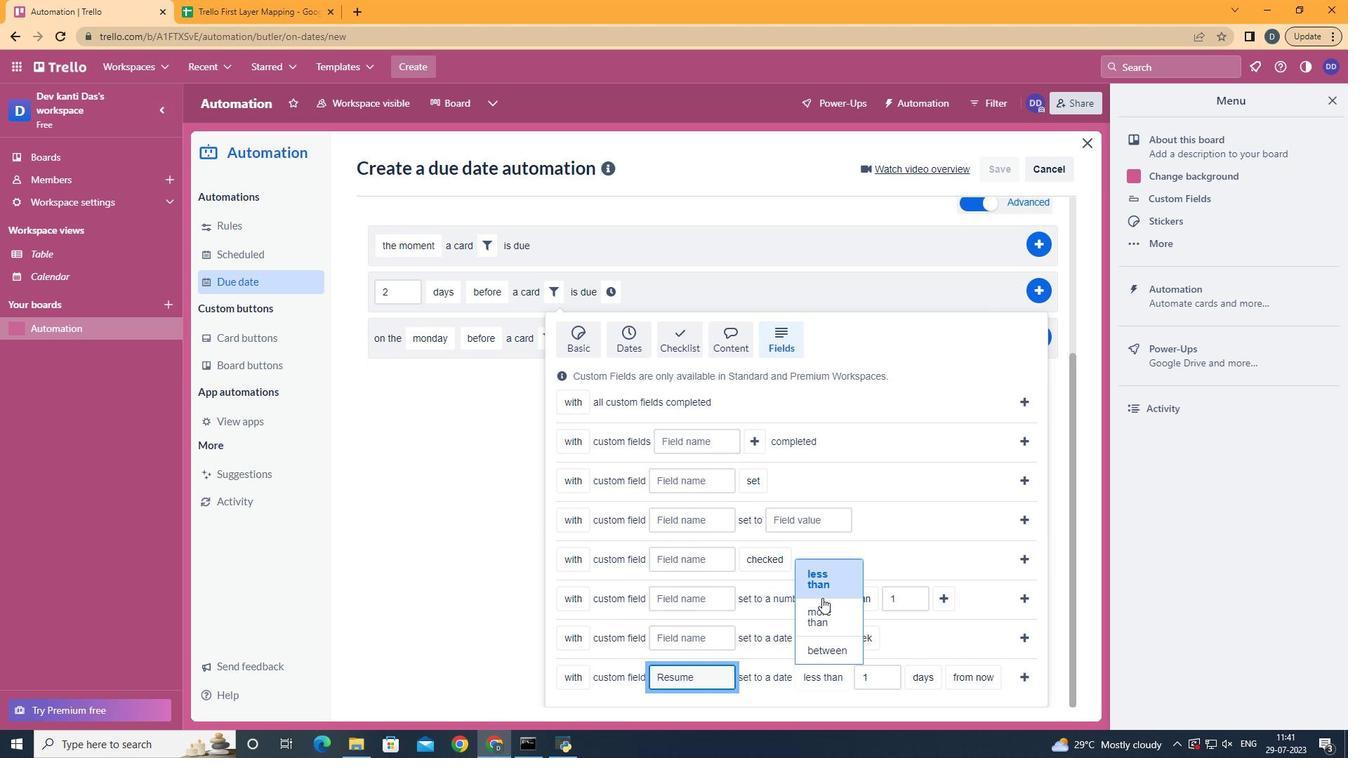 
Action: Mouse pressed left at (821, 611)
Screenshot: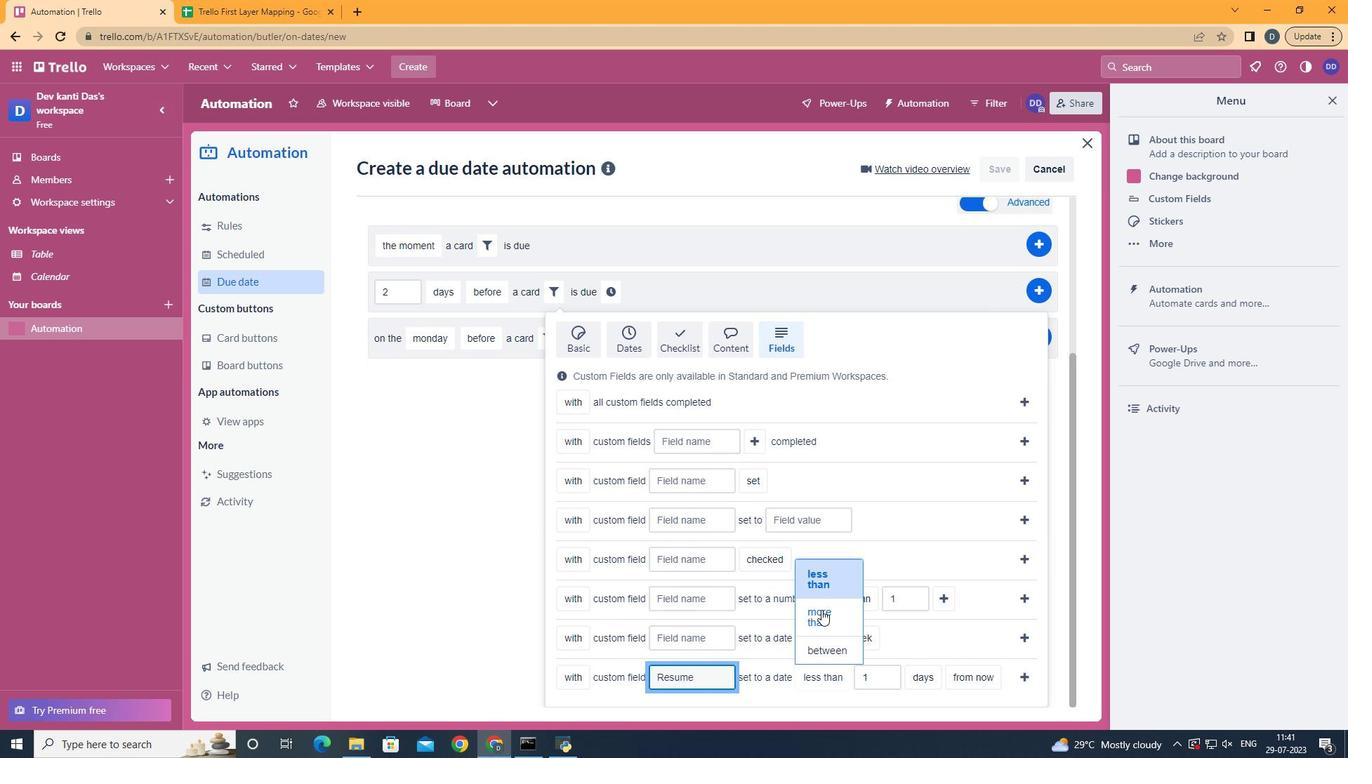 
Action: Mouse moved to (963, 629)
Screenshot: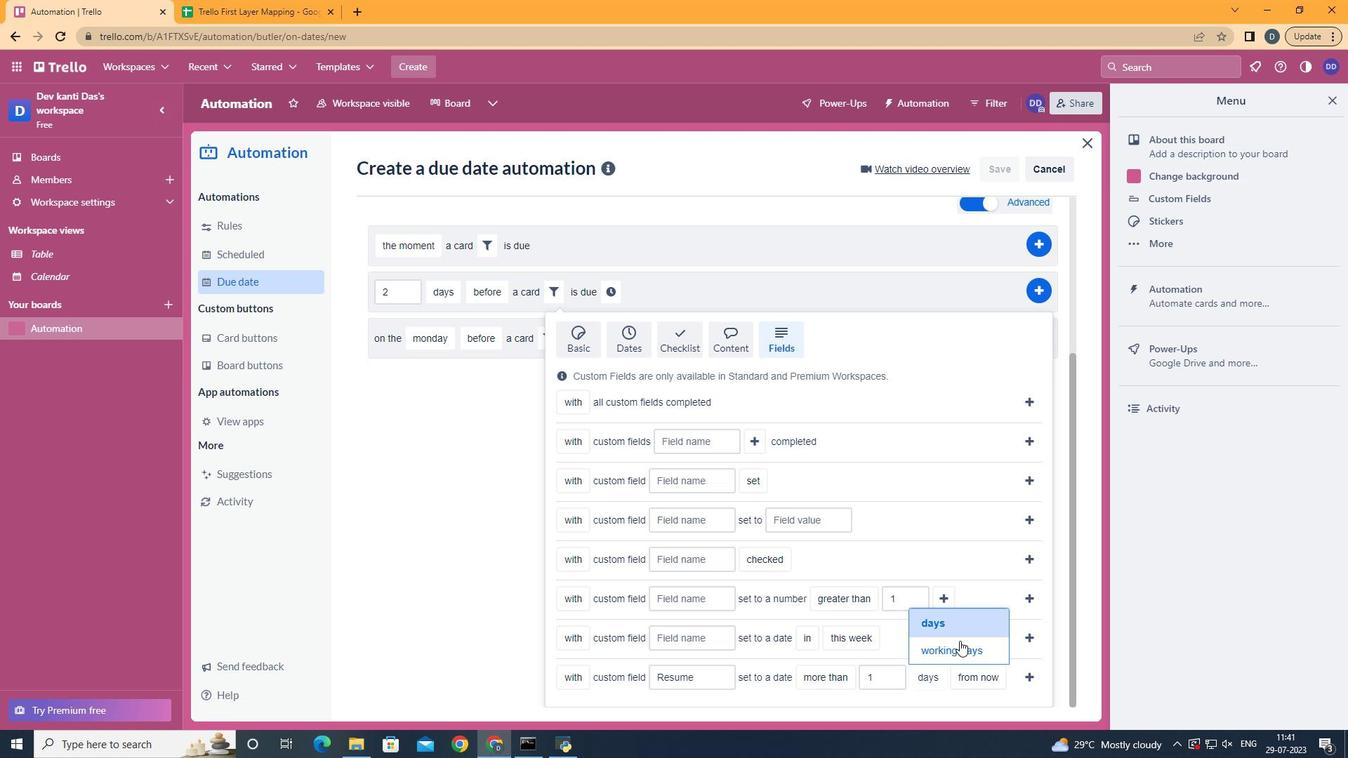 
Action: Mouse pressed left at (963, 629)
Screenshot: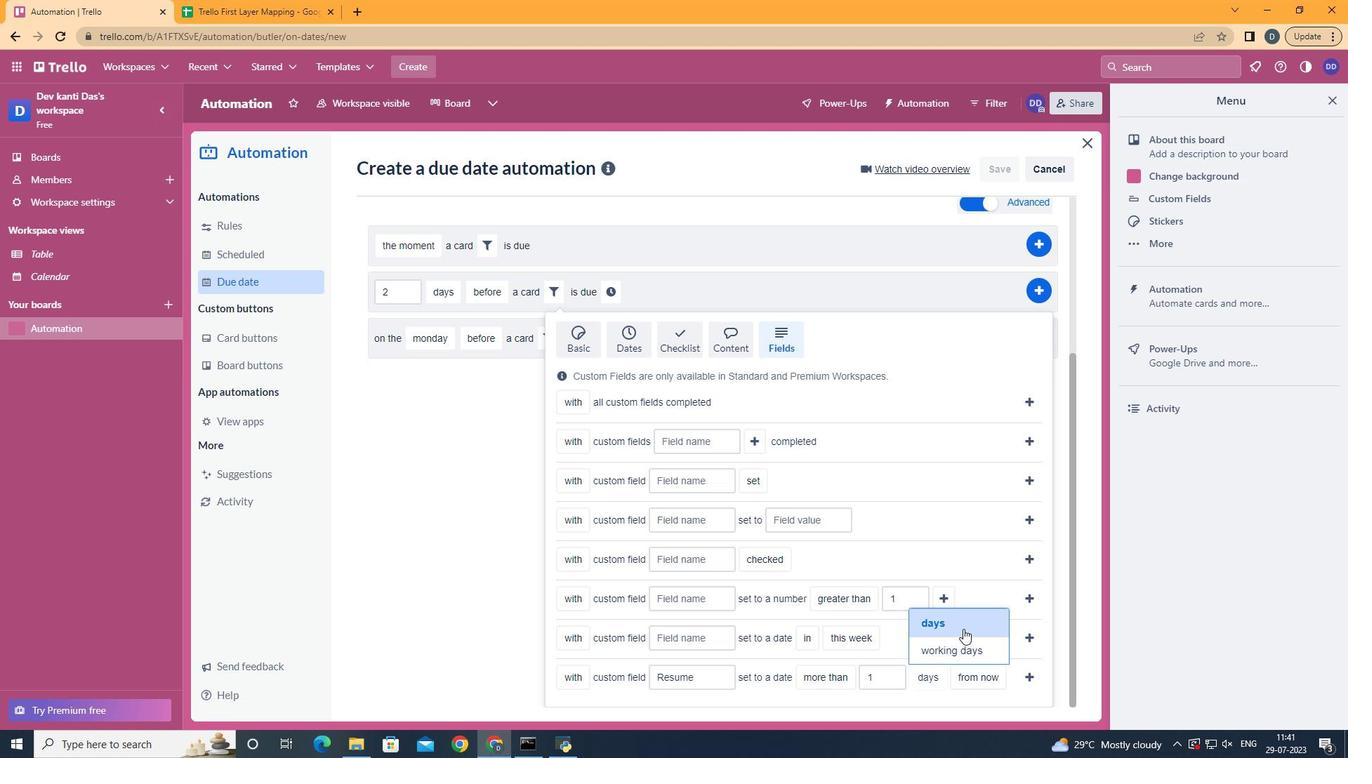 
Action: Mouse moved to (988, 659)
Screenshot: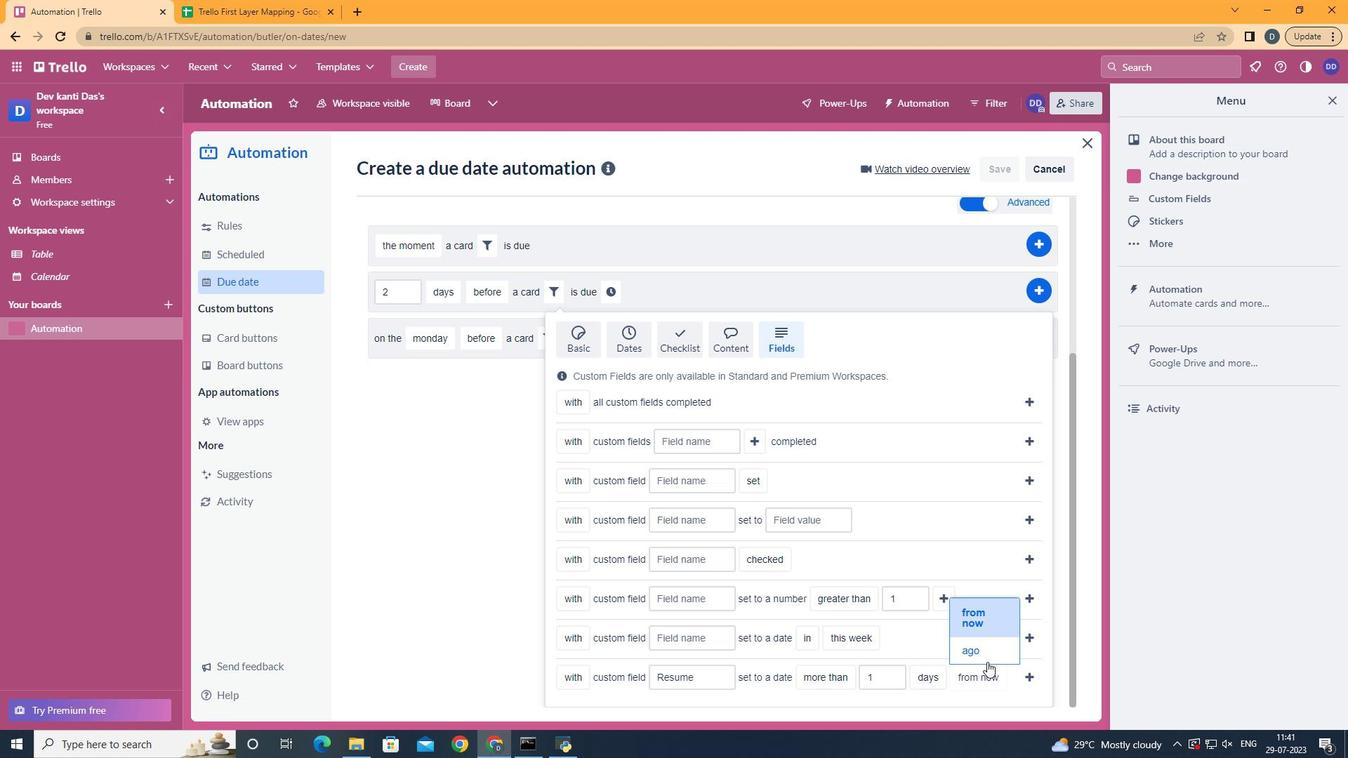 
Action: Mouse pressed left at (988, 659)
Screenshot: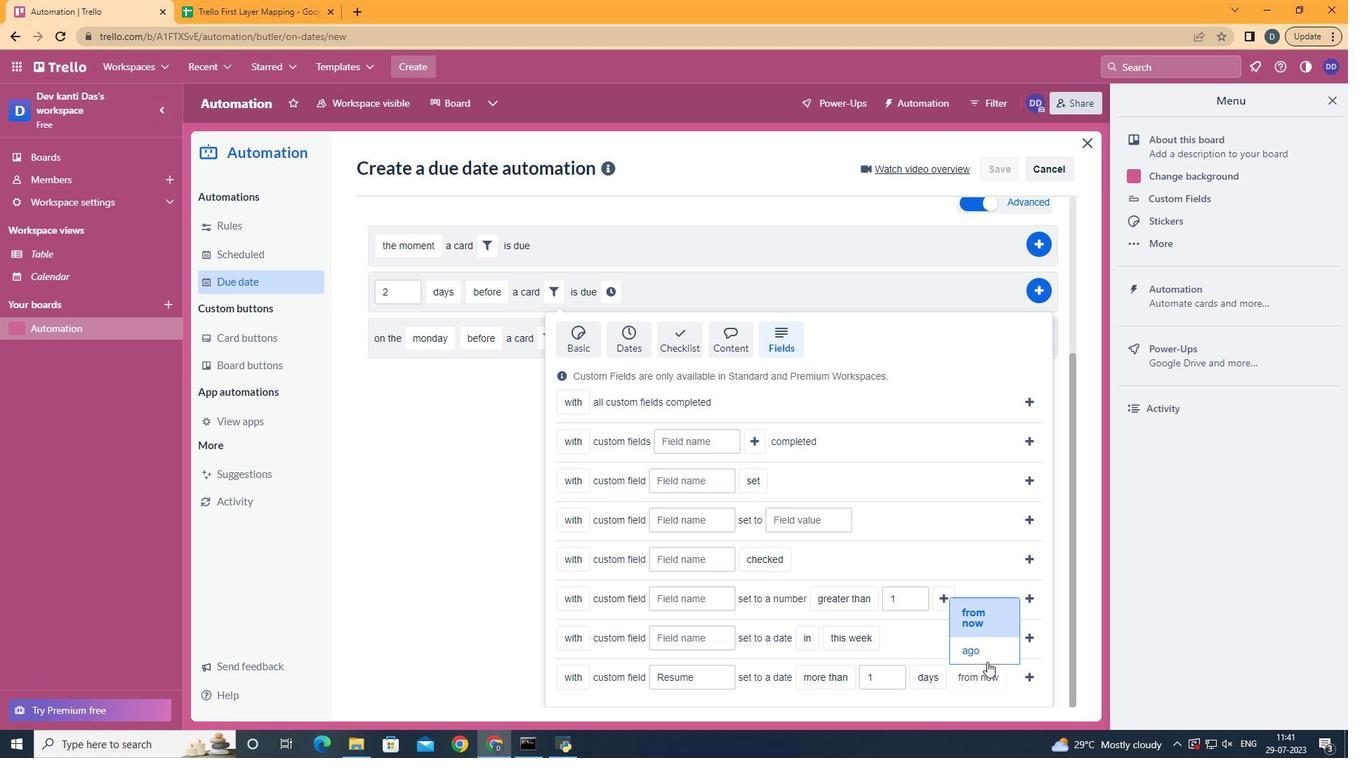 
Action: Mouse moved to (995, 680)
Screenshot: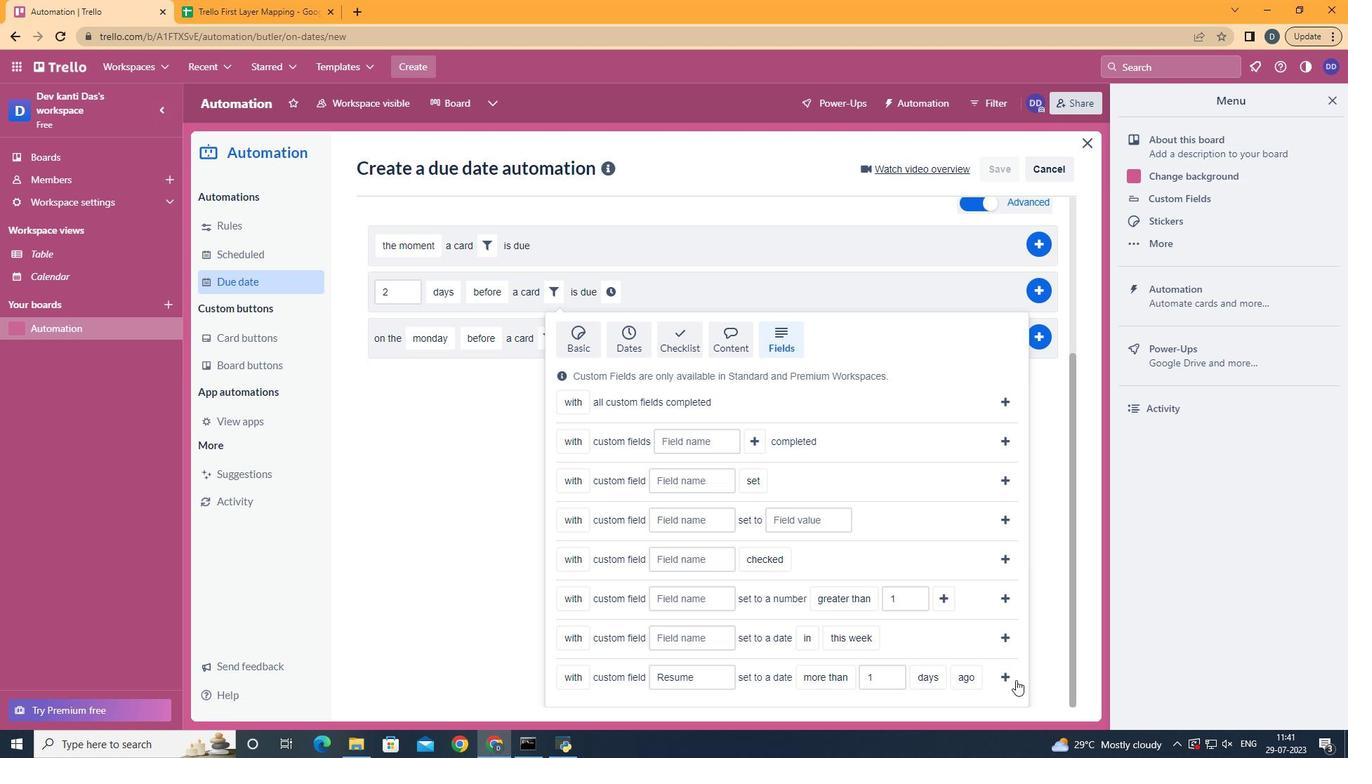 
Action: Mouse pressed left at (995, 680)
Screenshot: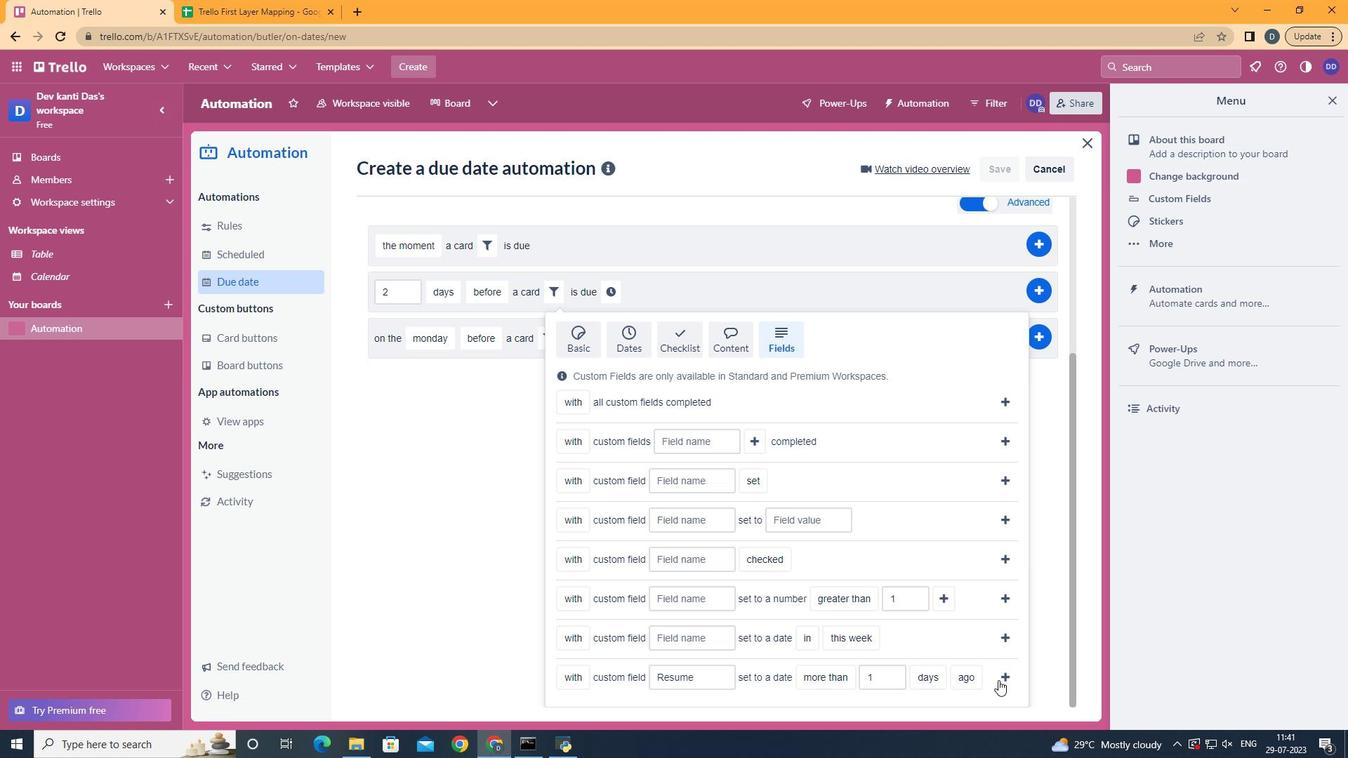 
Action: Mouse moved to (917, 515)
Screenshot: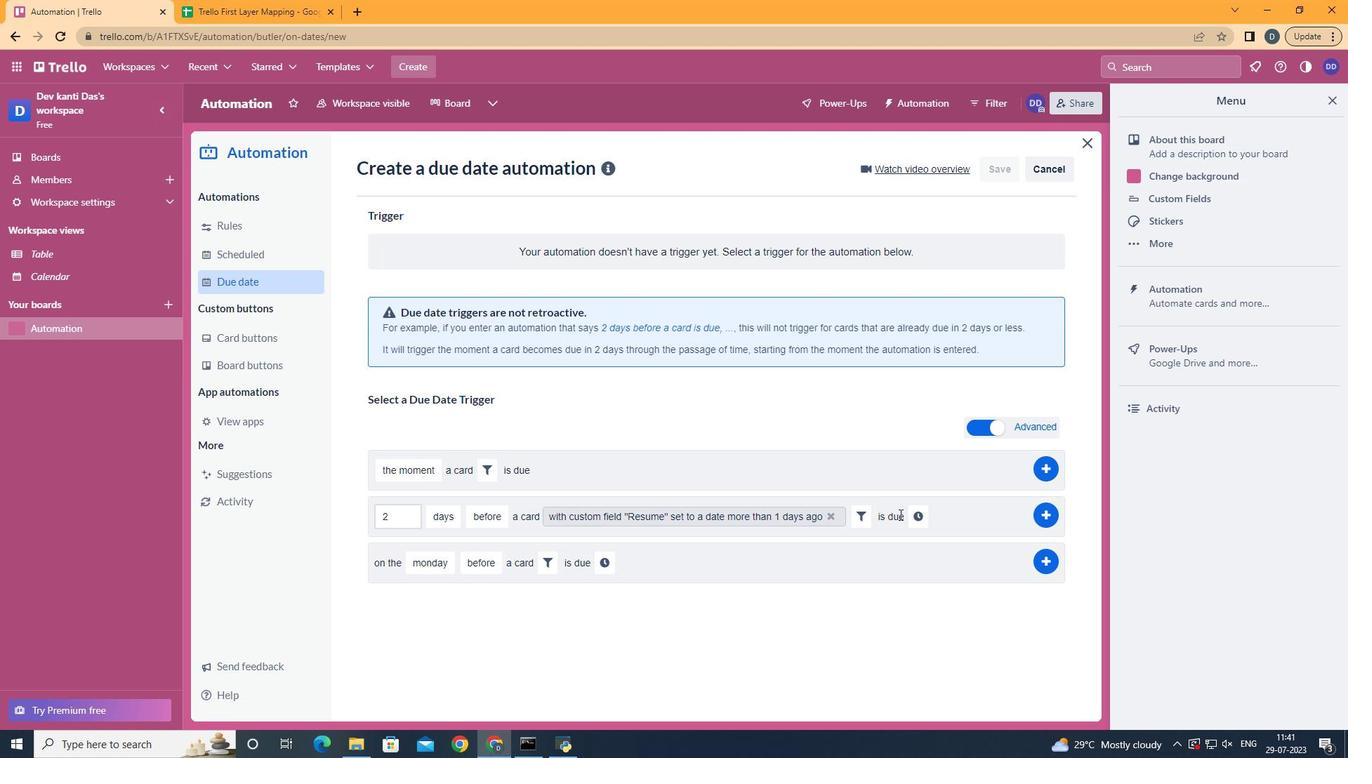 
Action: Mouse pressed left at (917, 515)
Screenshot: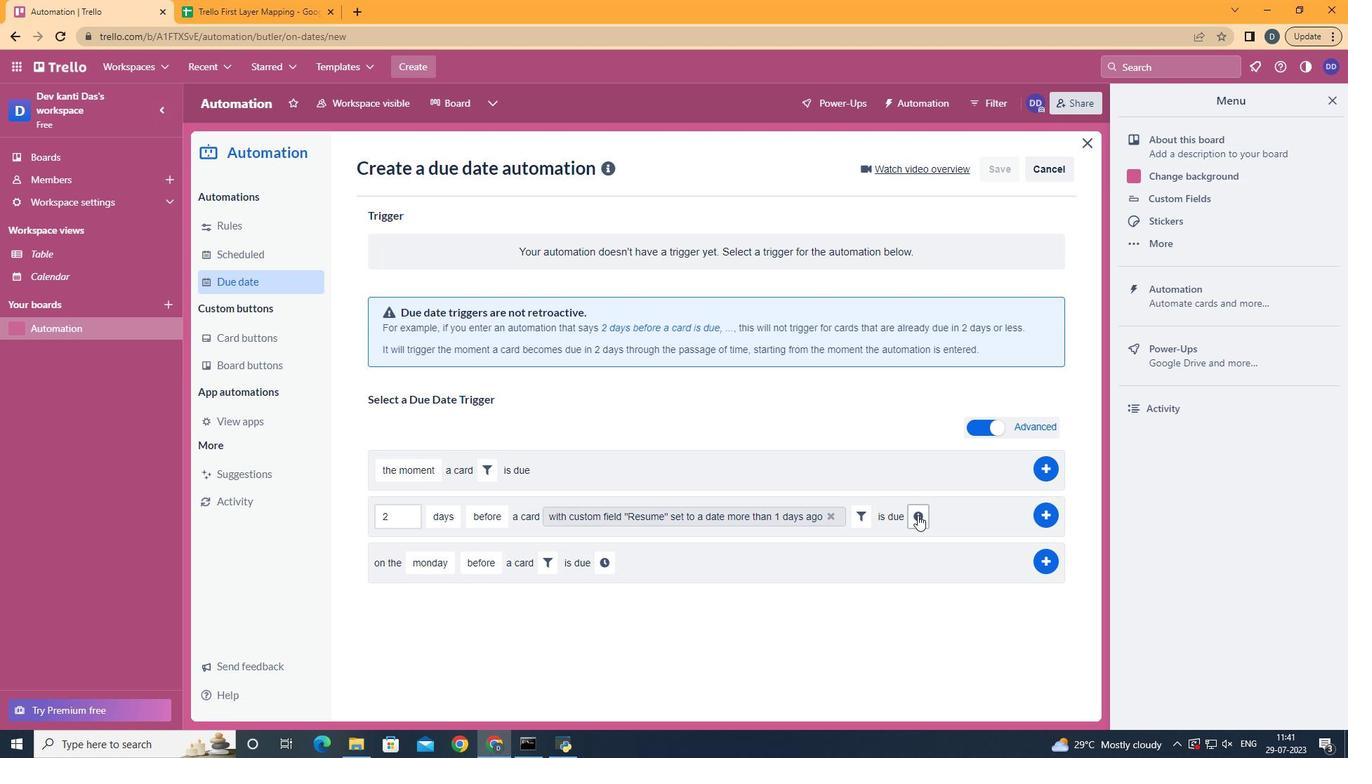 
Action: Mouse moved to (472, 549)
Screenshot: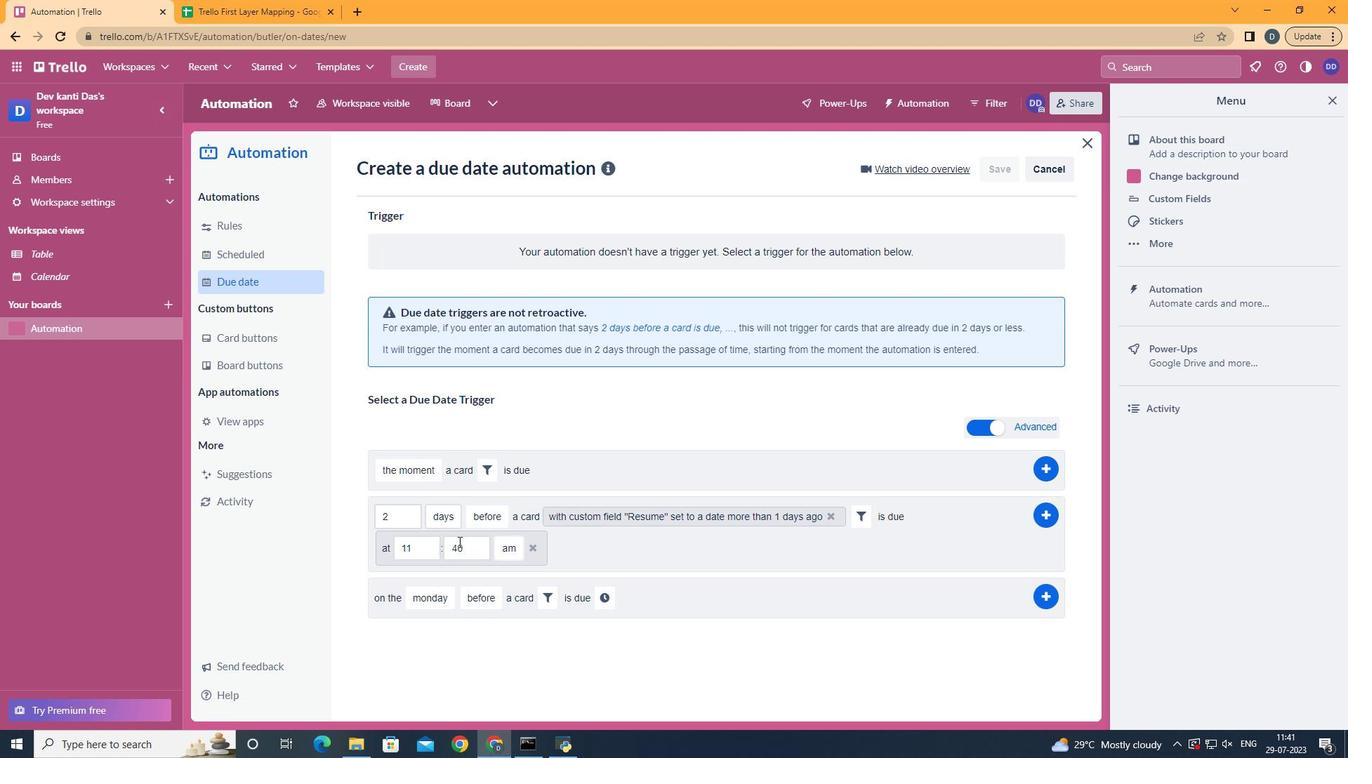 
Action: Mouse pressed left at (472, 549)
Screenshot: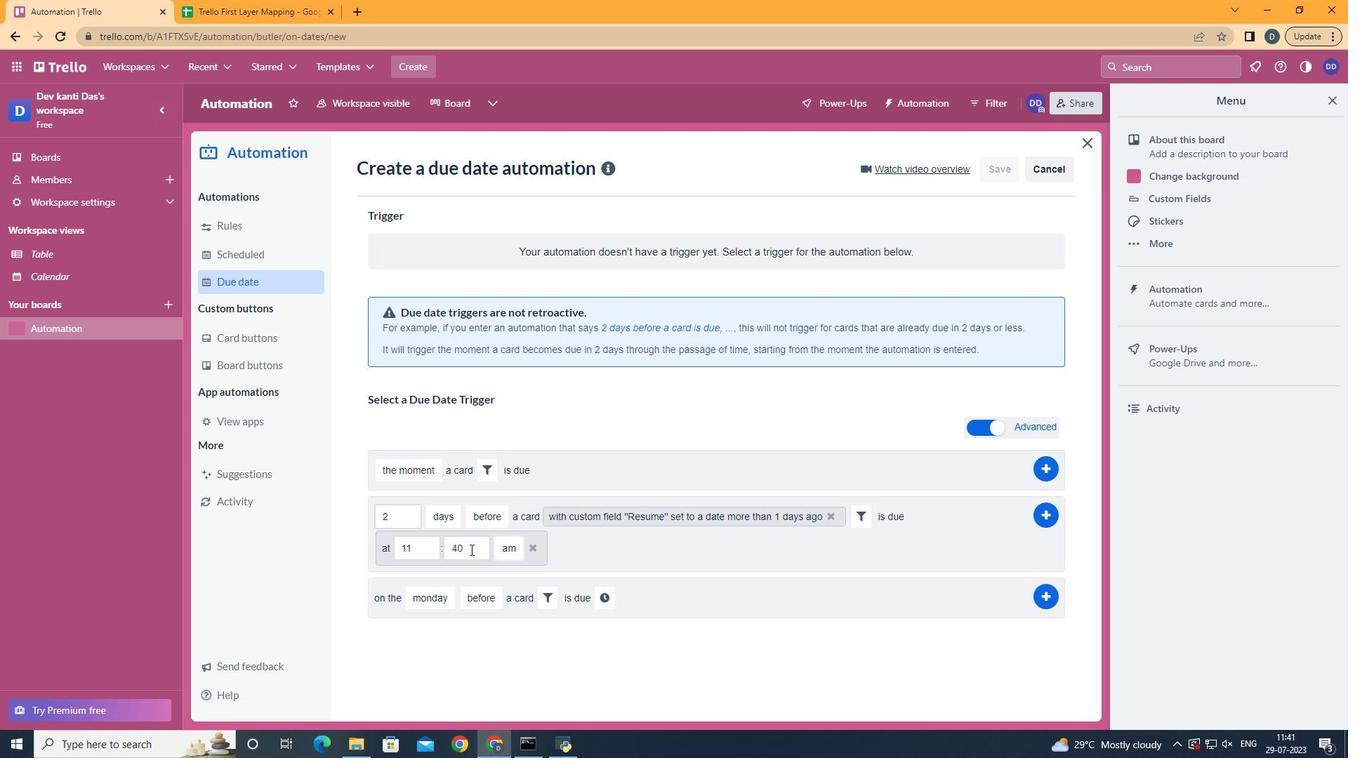 
Action: Key pressed <Key.backspace><Key.backspace>00
Screenshot: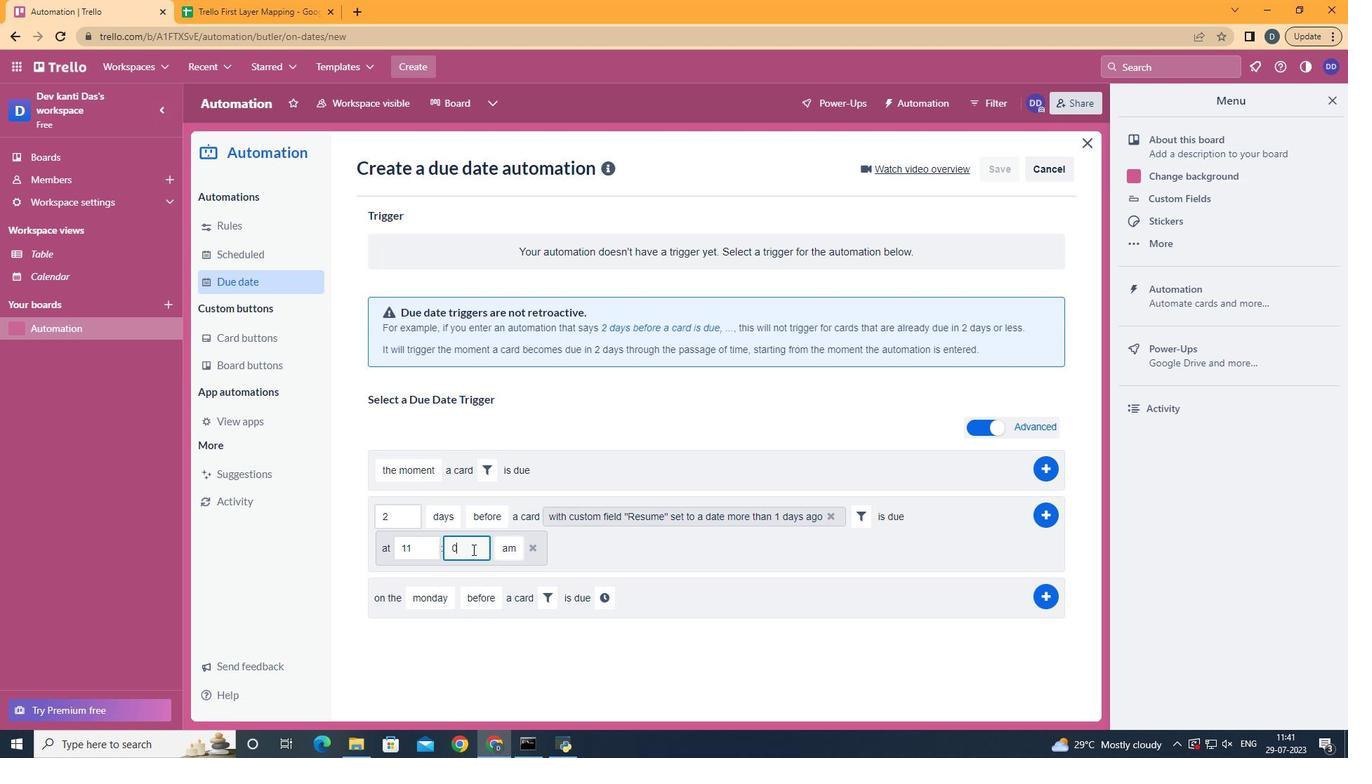 
Action: Mouse moved to (514, 573)
Screenshot: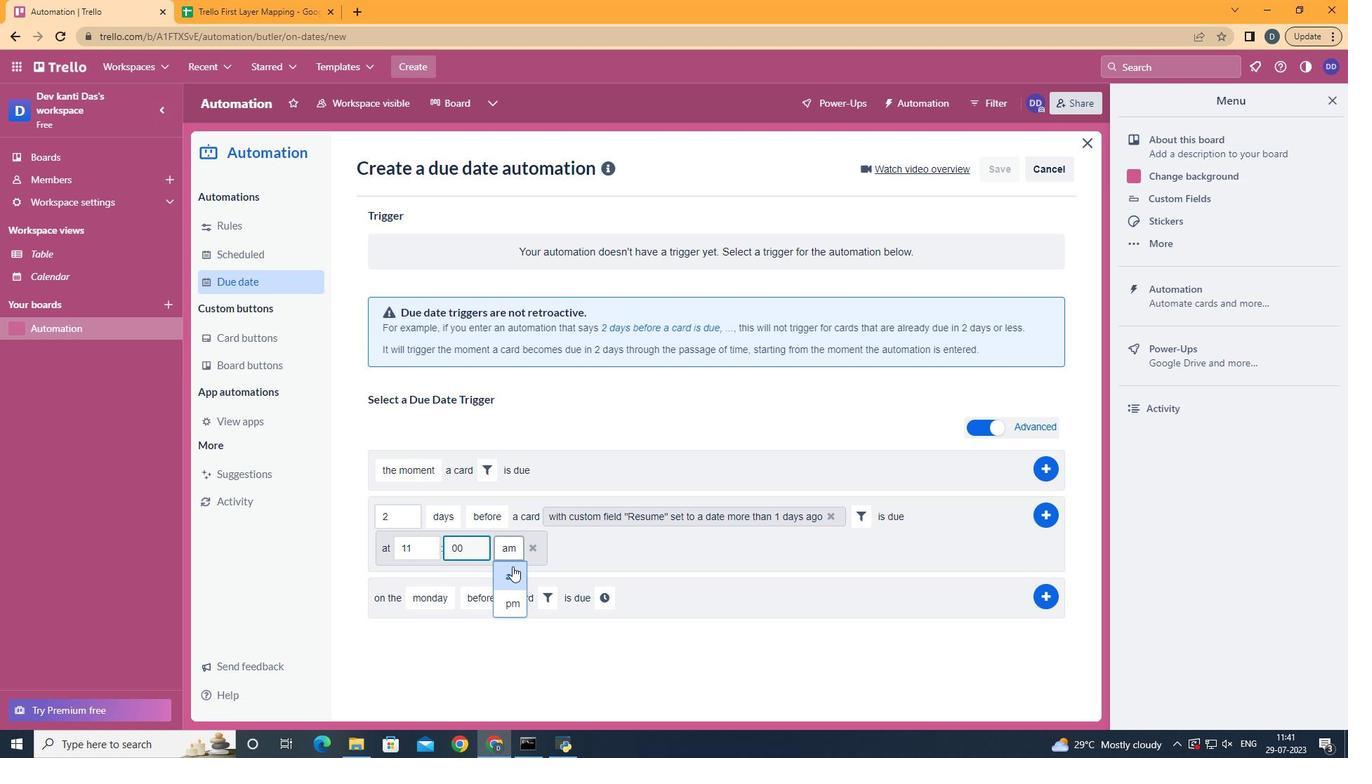 
Action: Mouse pressed left at (514, 573)
Screenshot: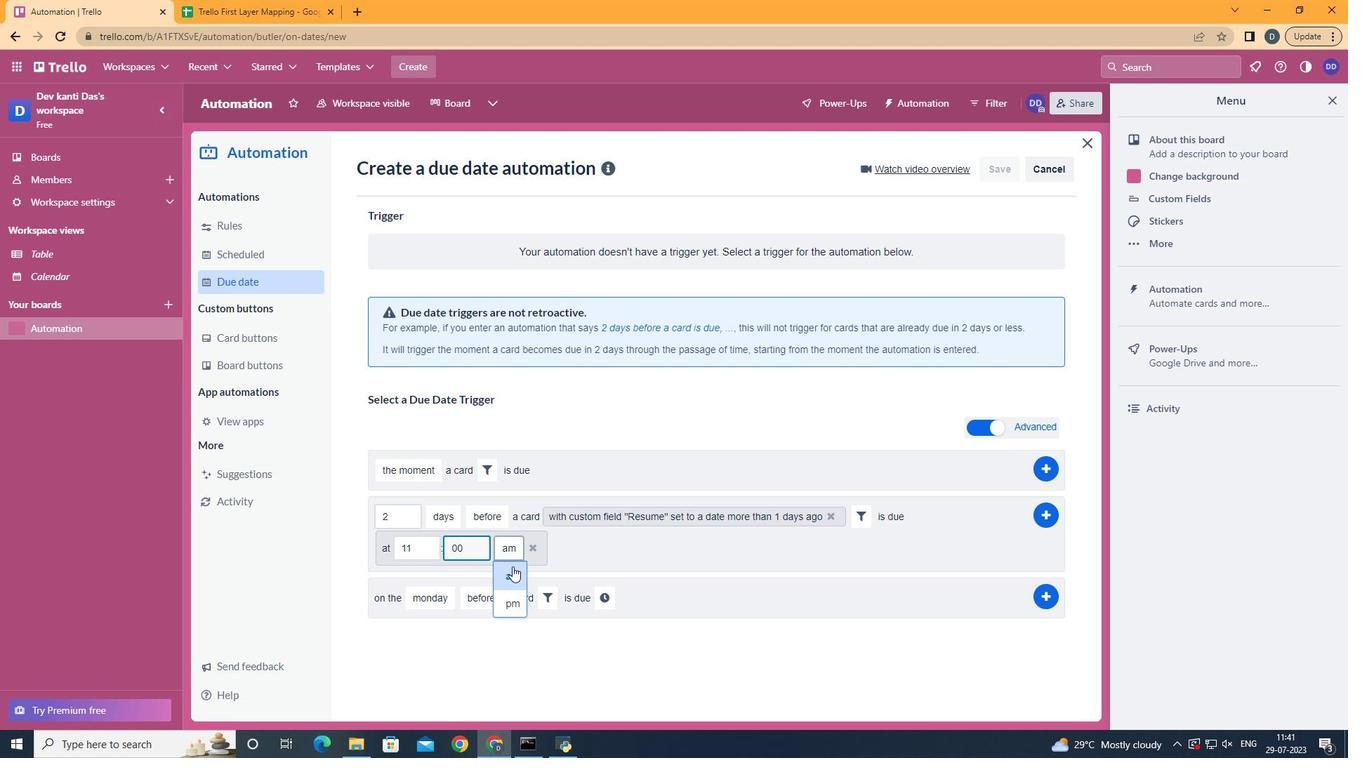 
